Task: Change  the formatting of the data to Which is Less than 10, In conditional formating, put the option 'Light Red Fill with Drak Red Text. 'add another formatting option Format As Table, insert the option Blue Table style Light 9 , change the format of Column Width to Auto fit Row HeightIn the sheet   Innovate Sales review book
Action: Mouse moved to (63, 125)
Screenshot: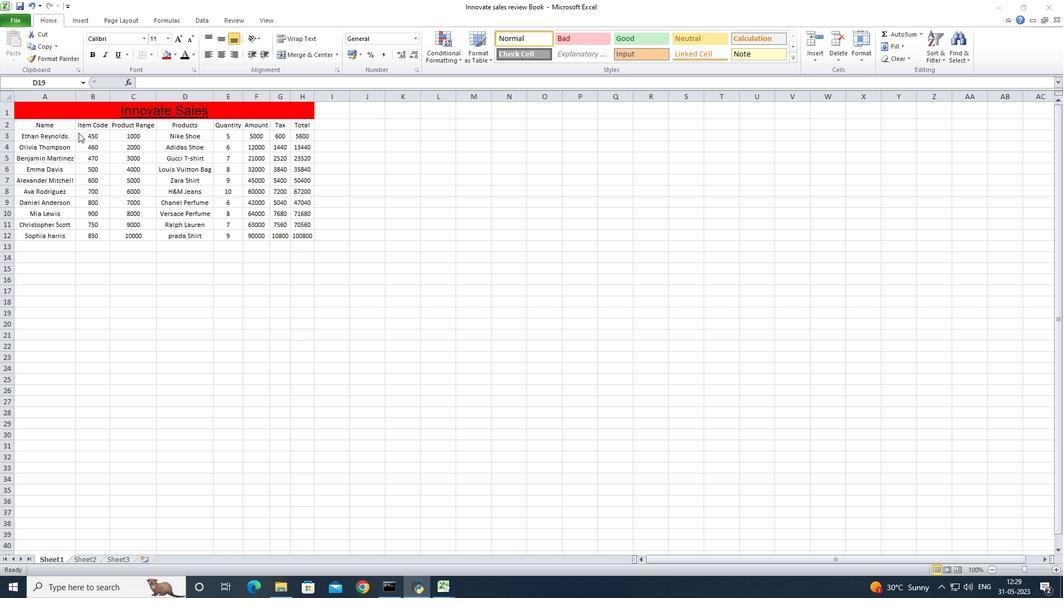 
Action: Mouse pressed left at (63, 125)
Screenshot: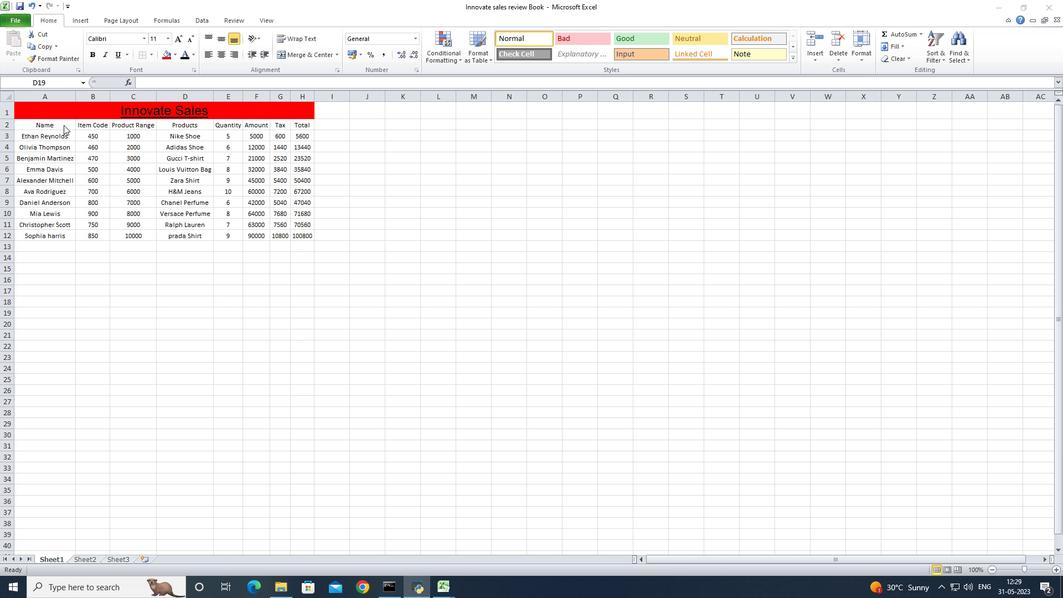 
Action: Mouse moved to (64, 125)
Screenshot: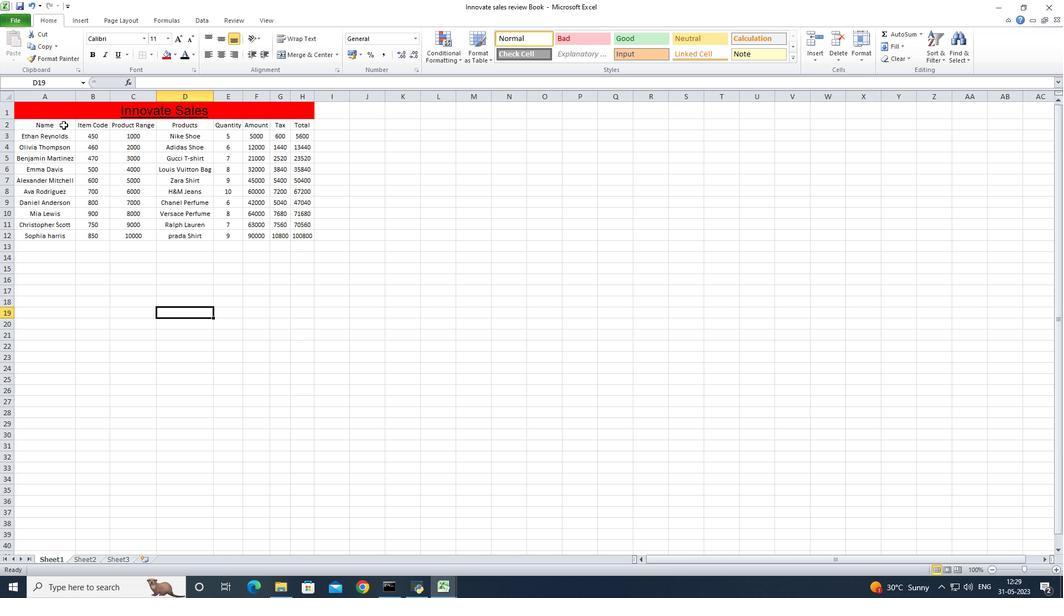 
Action: Mouse pressed left at (64, 125)
Screenshot: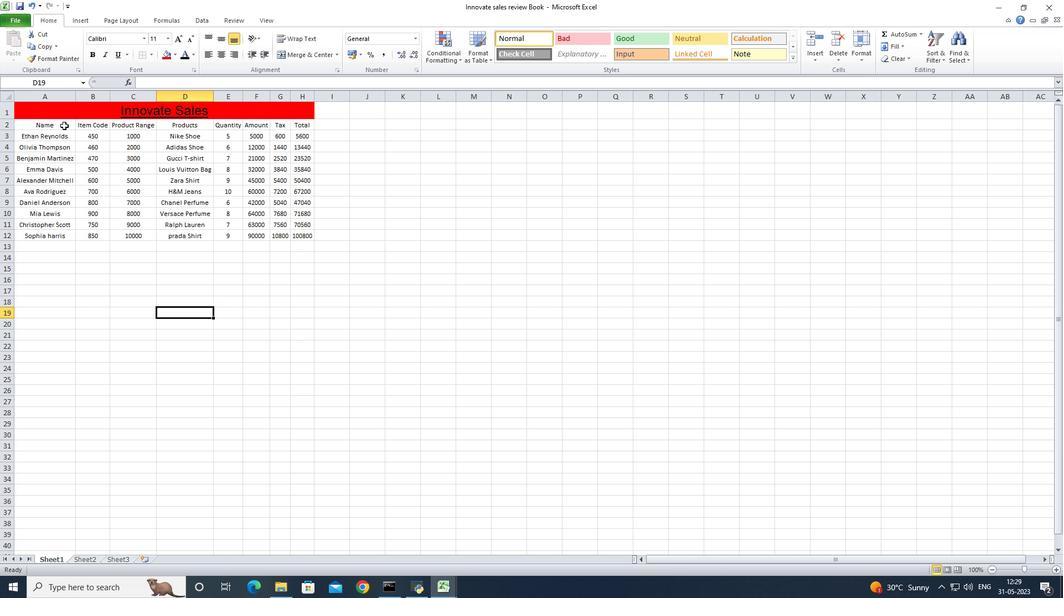 
Action: Mouse pressed left at (64, 125)
Screenshot: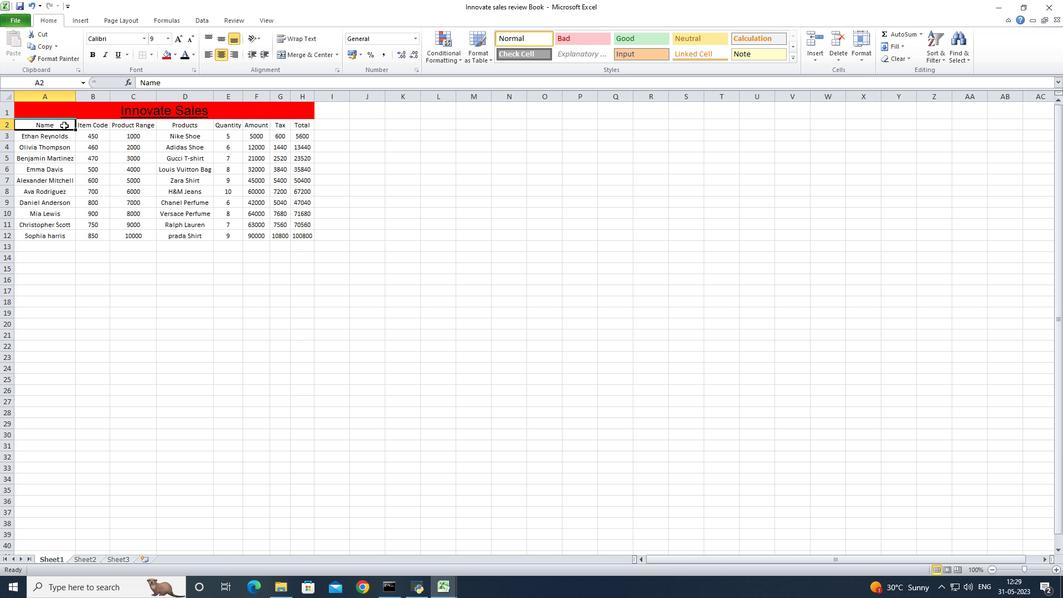 
Action: Mouse moved to (452, 55)
Screenshot: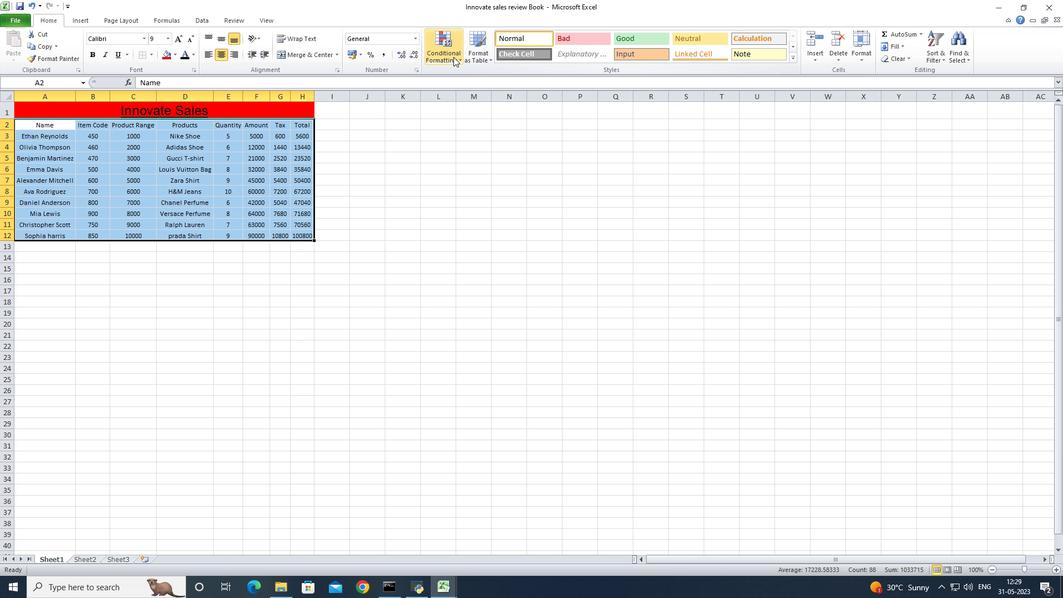 
Action: Mouse pressed left at (452, 55)
Screenshot: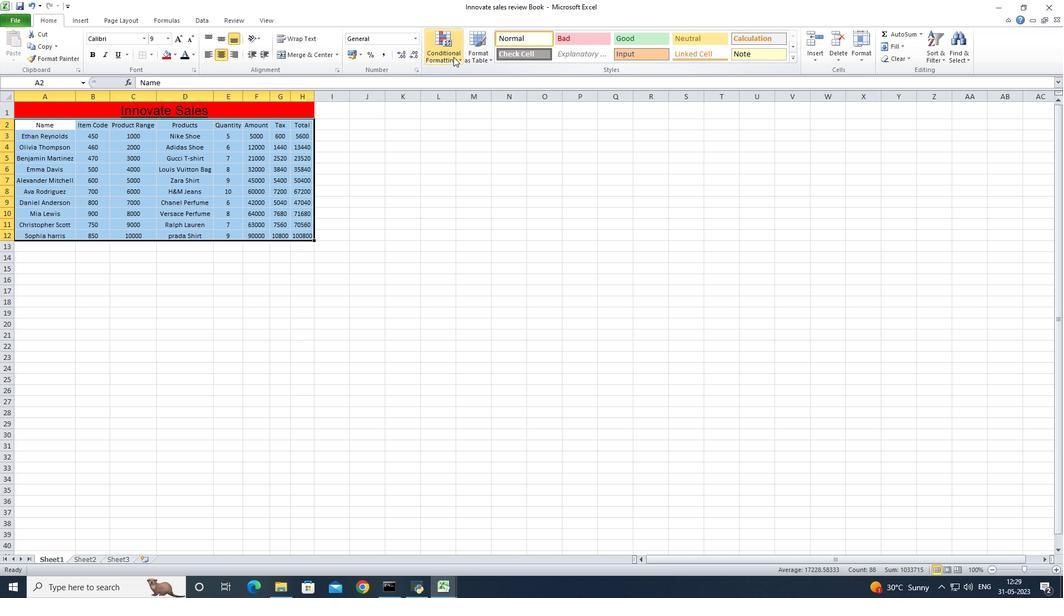 
Action: Mouse moved to (585, 110)
Screenshot: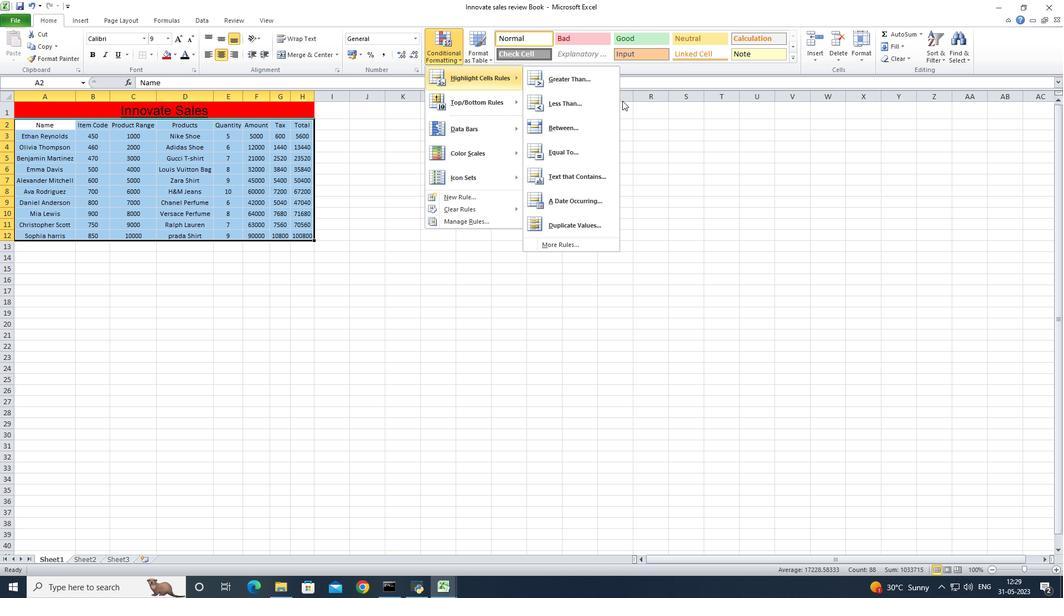 
Action: Mouse pressed left at (585, 110)
Screenshot: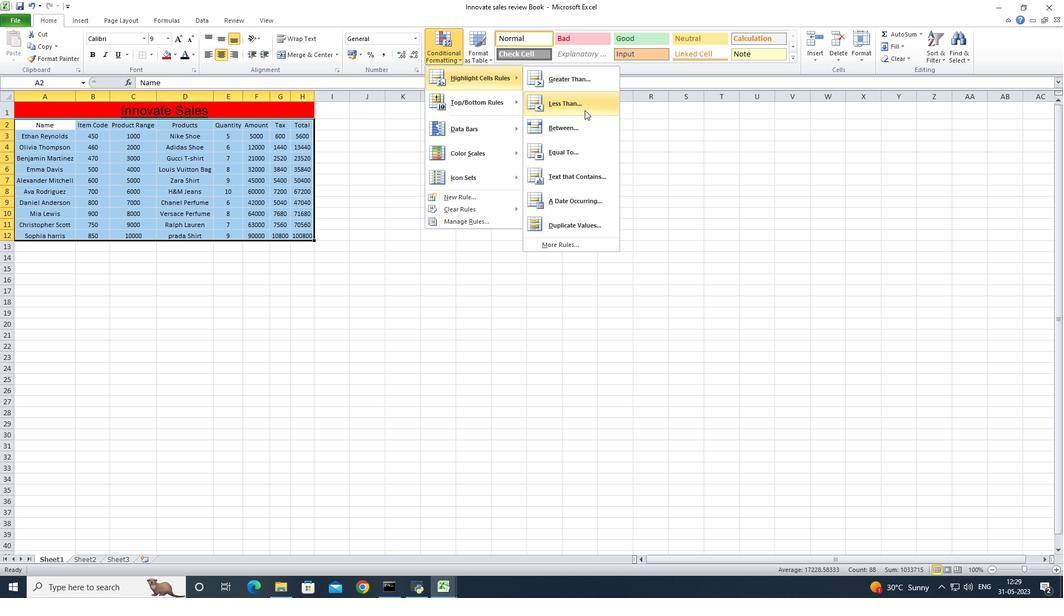 
Action: Mouse moved to (178, 286)
Screenshot: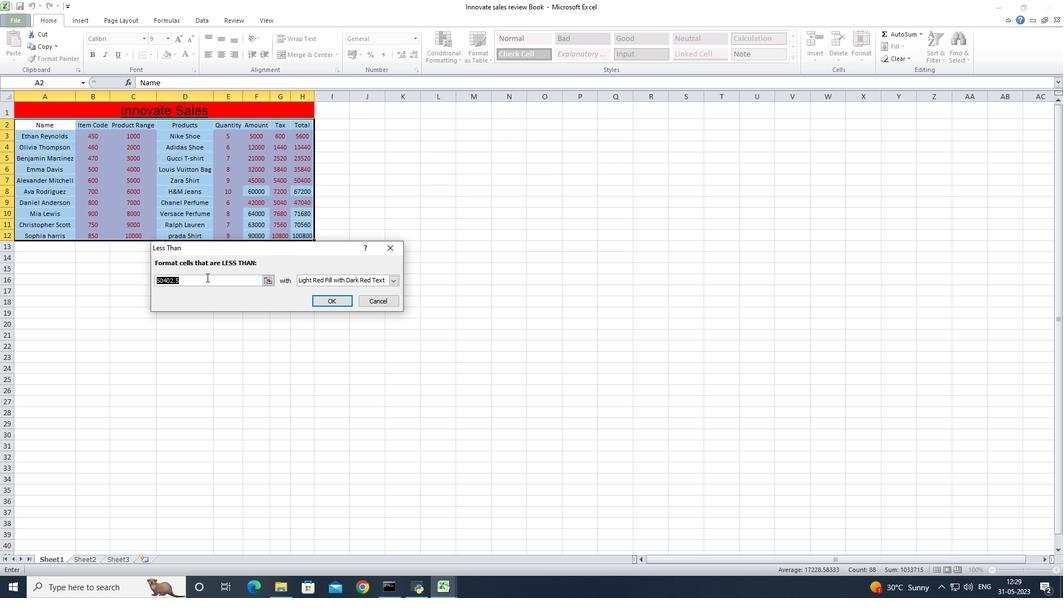 
Action: Key pressed 10
Screenshot: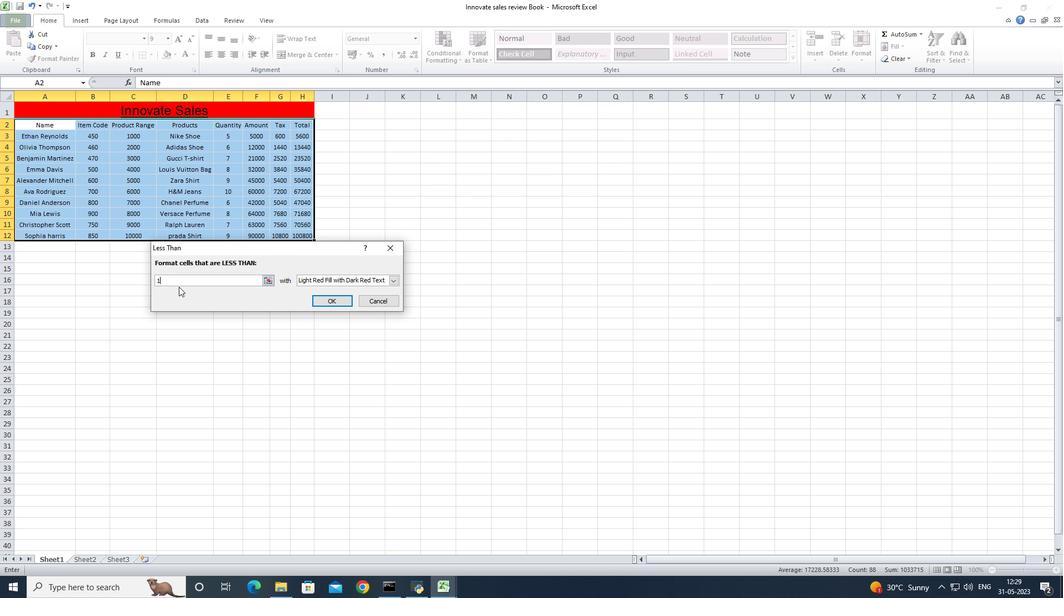 
Action: Mouse moved to (394, 282)
Screenshot: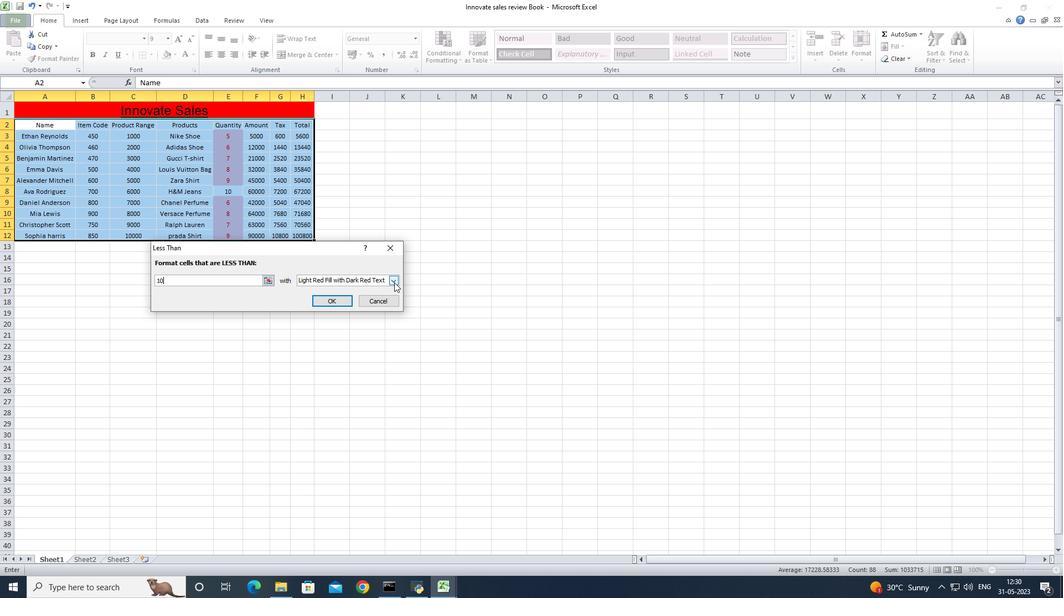 
Action: Mouse pressed left at (394, 282)
Screenshot: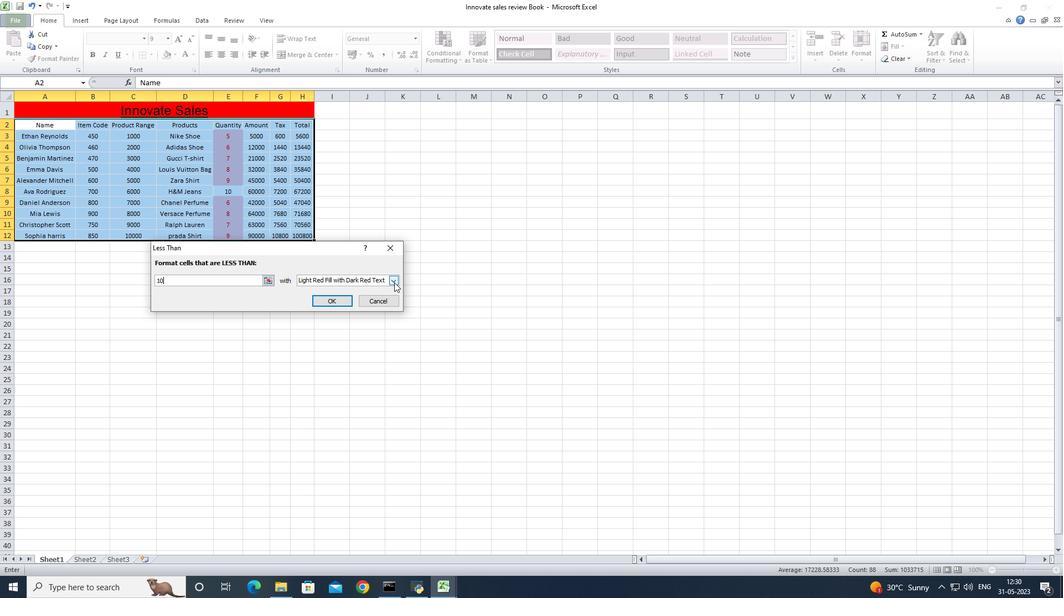 
Action: Mouse moved to (343, 287)
Screenshot: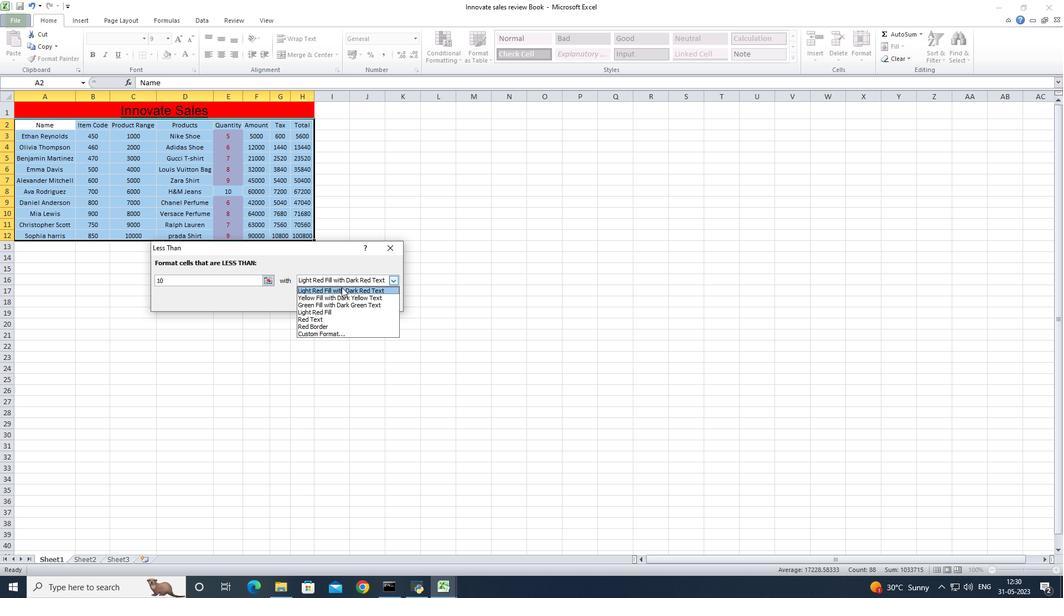 
Action: Mouse pressed left at (343, 287)
Screenshot: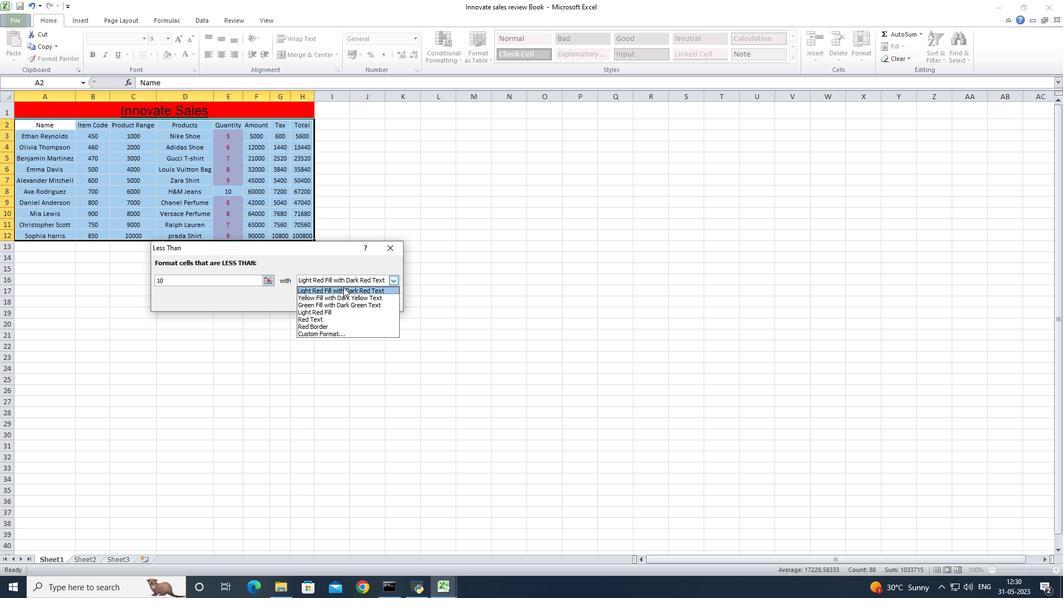 
Action: Mouse moved to (337, 300)
Screenshot: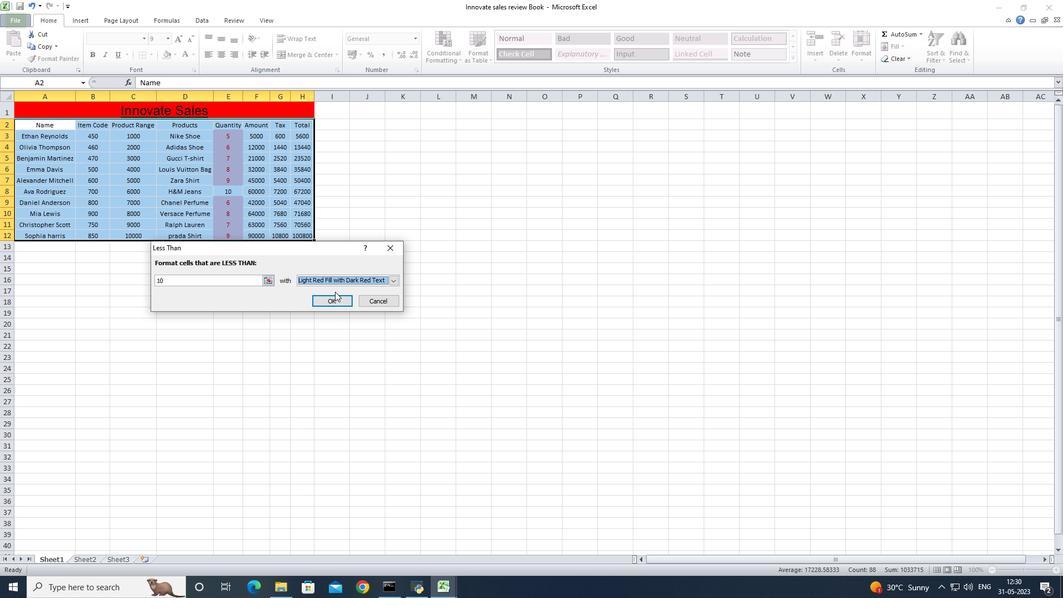 
Action: Mouse pressed left at (337, 300)
Screenshot: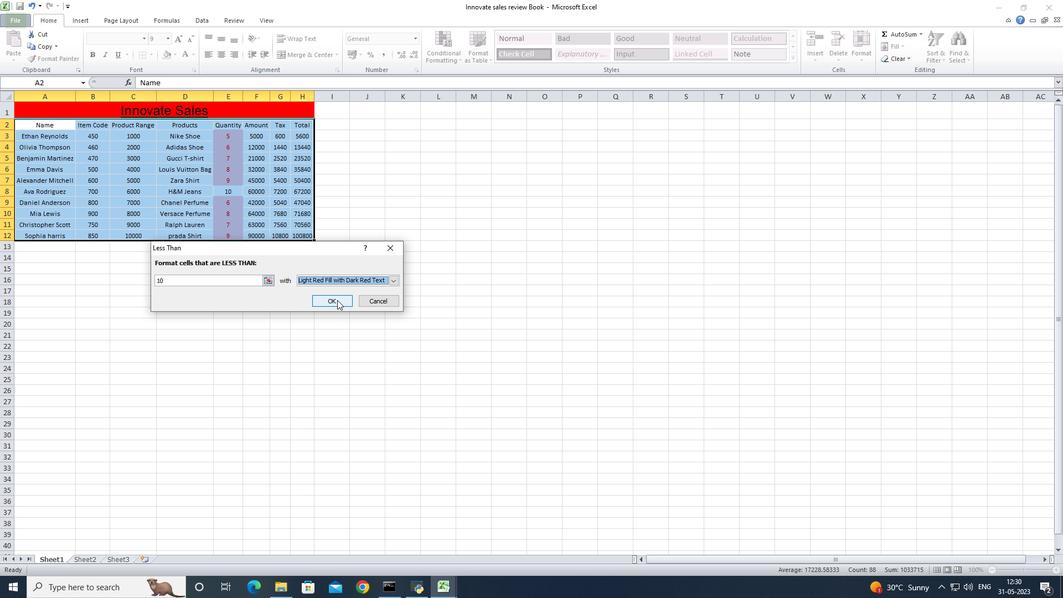 
Action: Mouse moved to (48, 126)
Screenshot: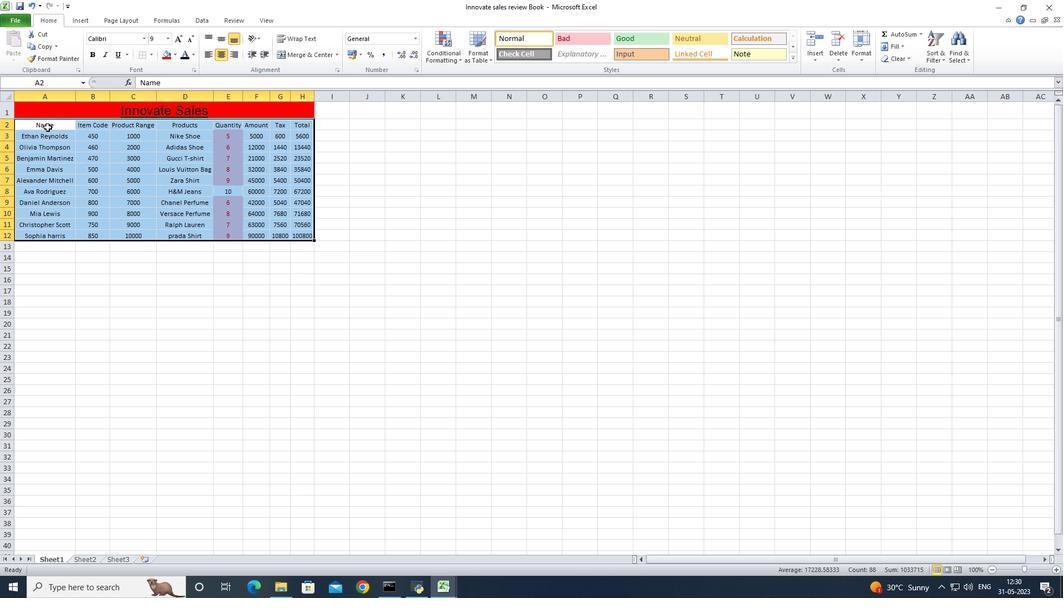 
Action: Mouse pressed left at (48, 126)
Screenshot: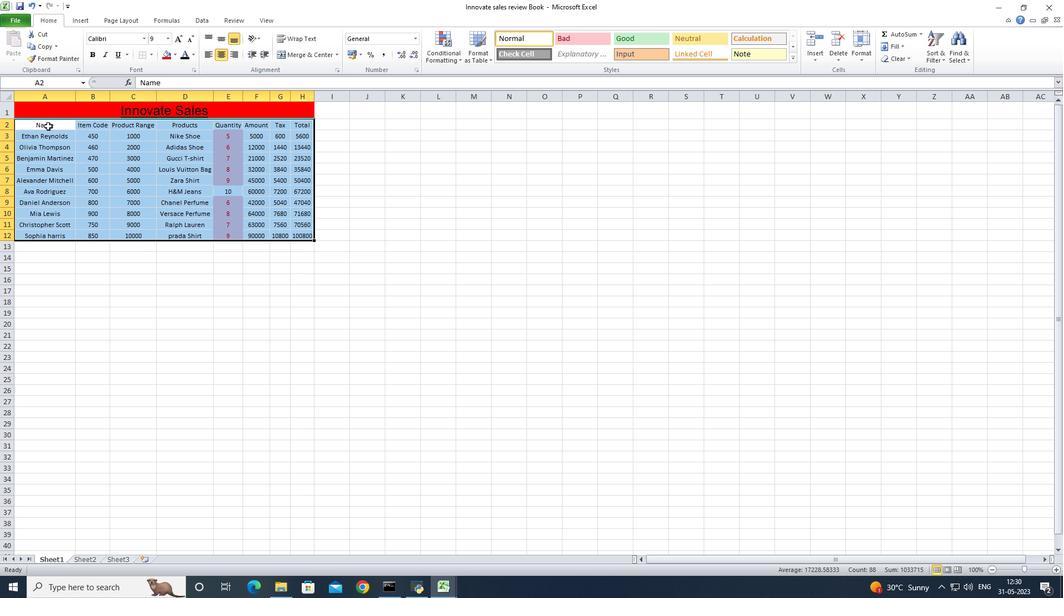 
Action: Mouse moved to (44, 124)
Screenshot: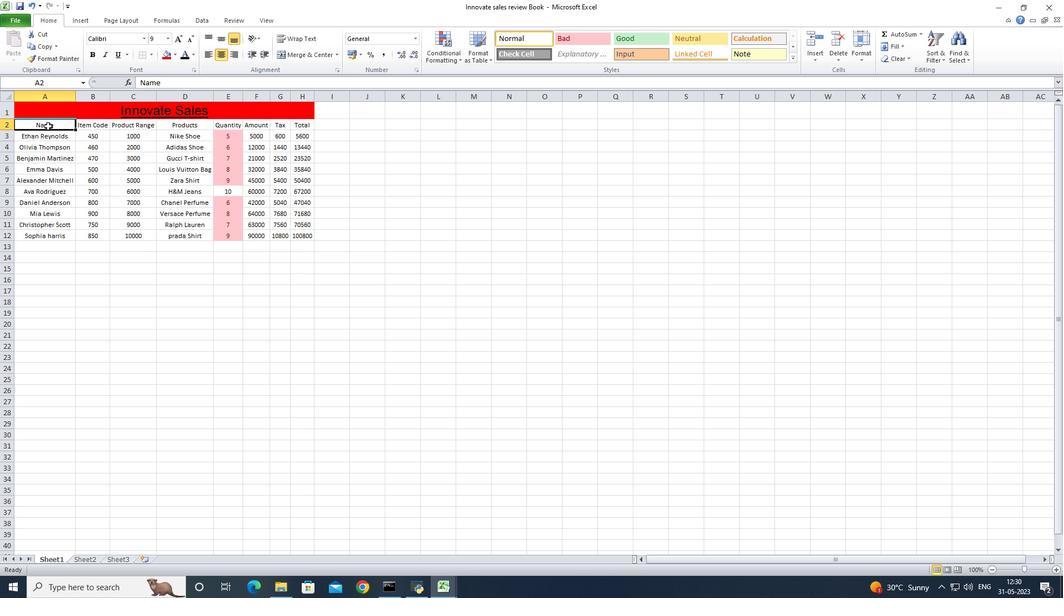 
Action: Mouse pressed left at (44, 124)
Screenshot: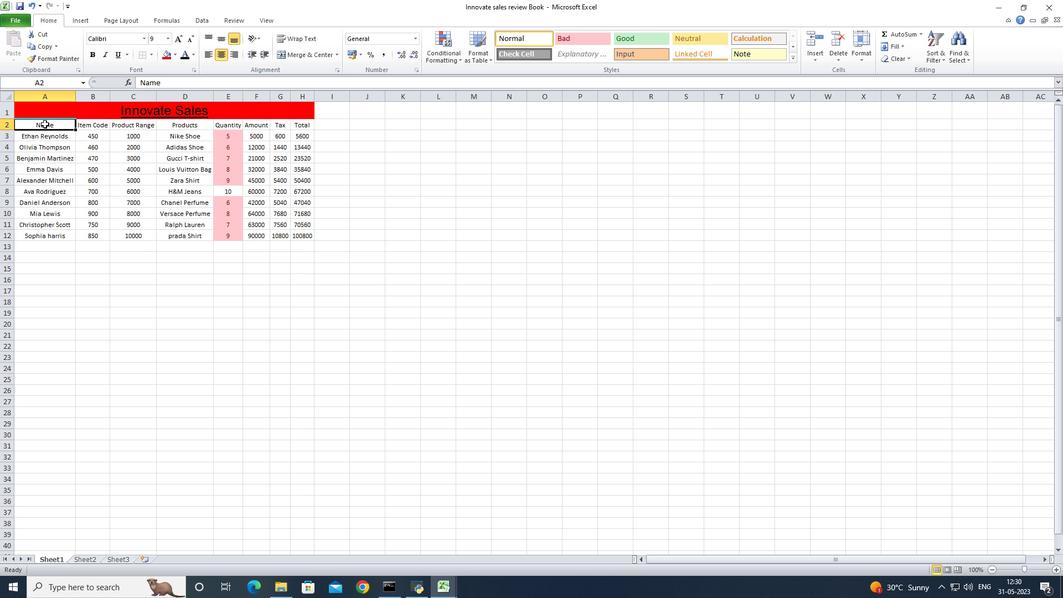 
Action: Mouse moved to (475, 54)
Screenshot: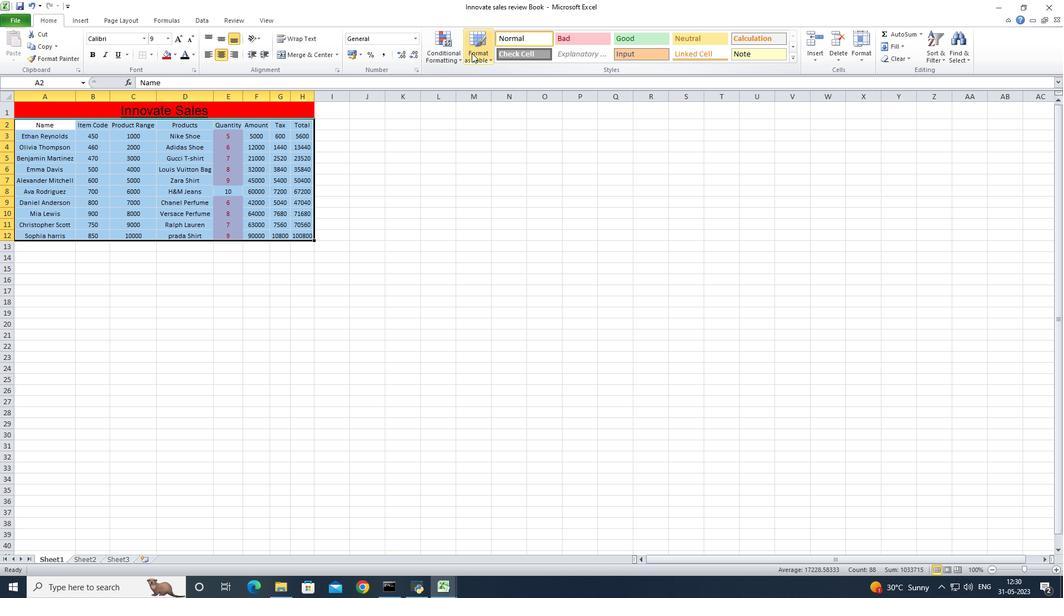 
Action: Mouse pressed left at (475, 54)
Screenshot: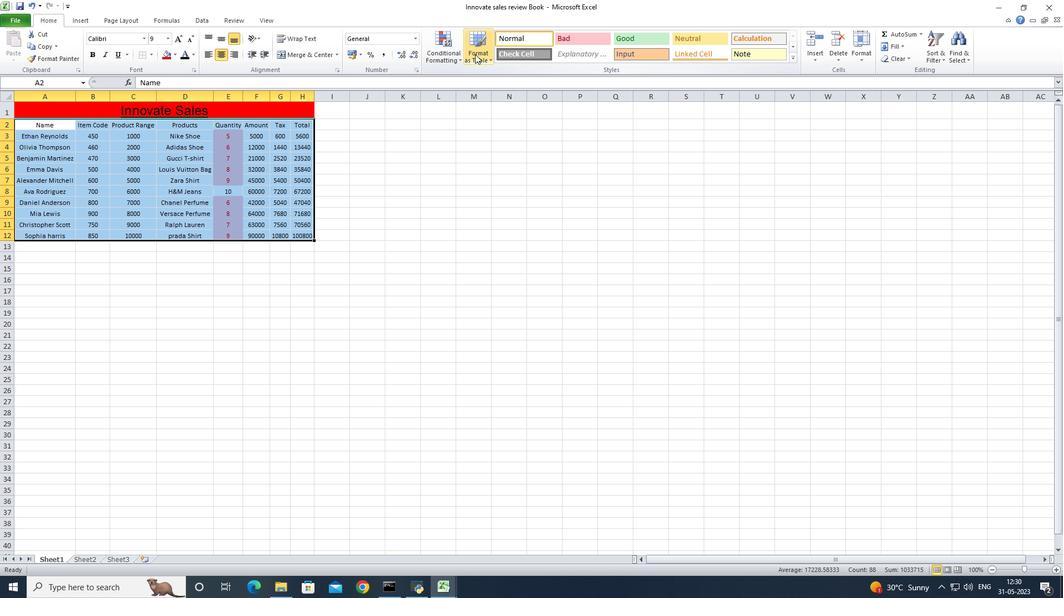 
Action: Mouse moved to (668, 88)
Screenshot: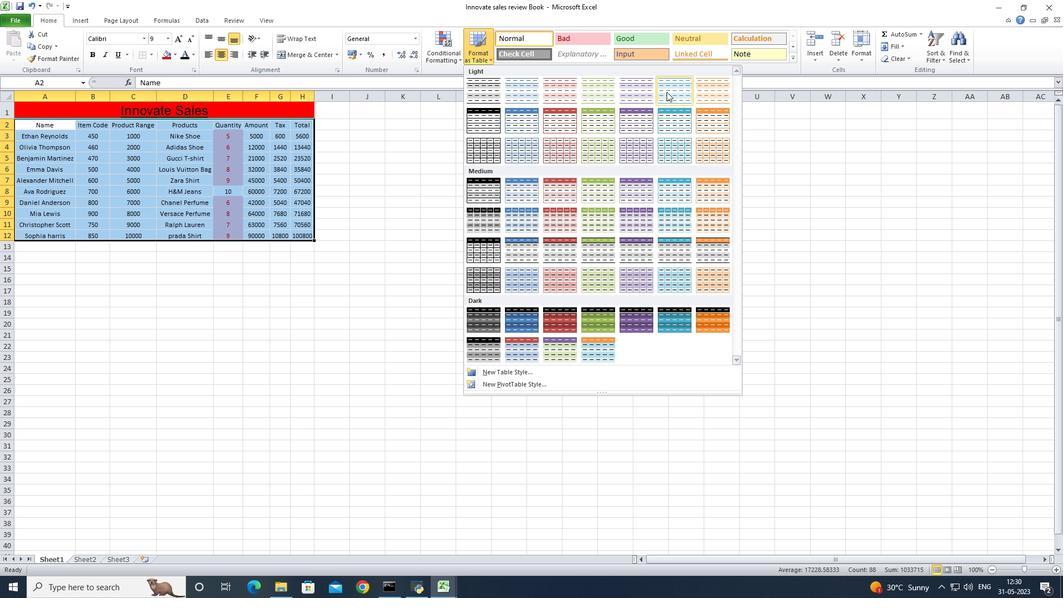 
Action: Mouse pressed left at (668, 88)
Screenshot: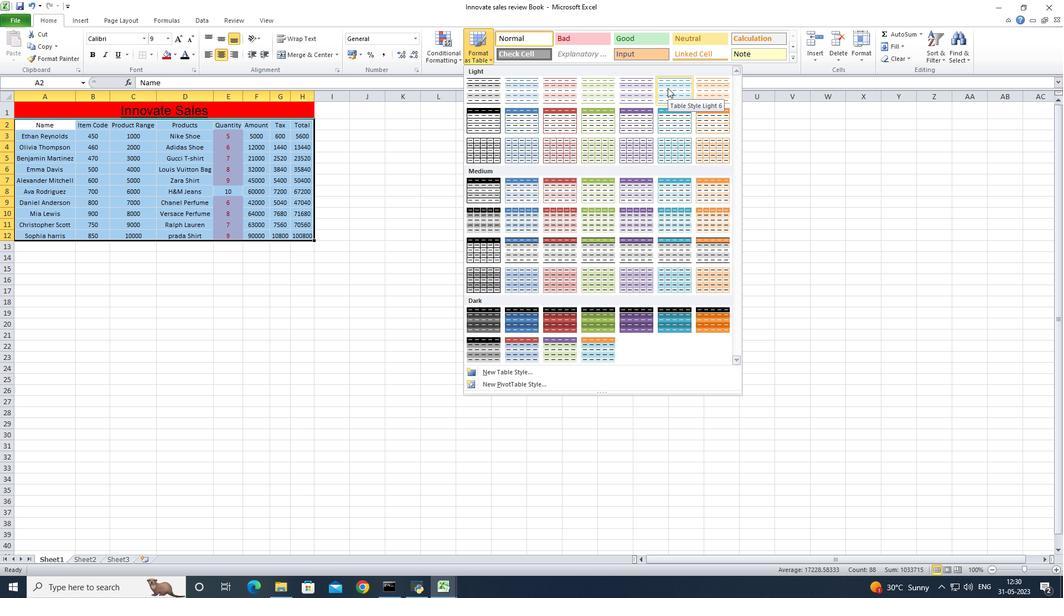 
Action: Mouse moved to (258, 297)
Screenshot: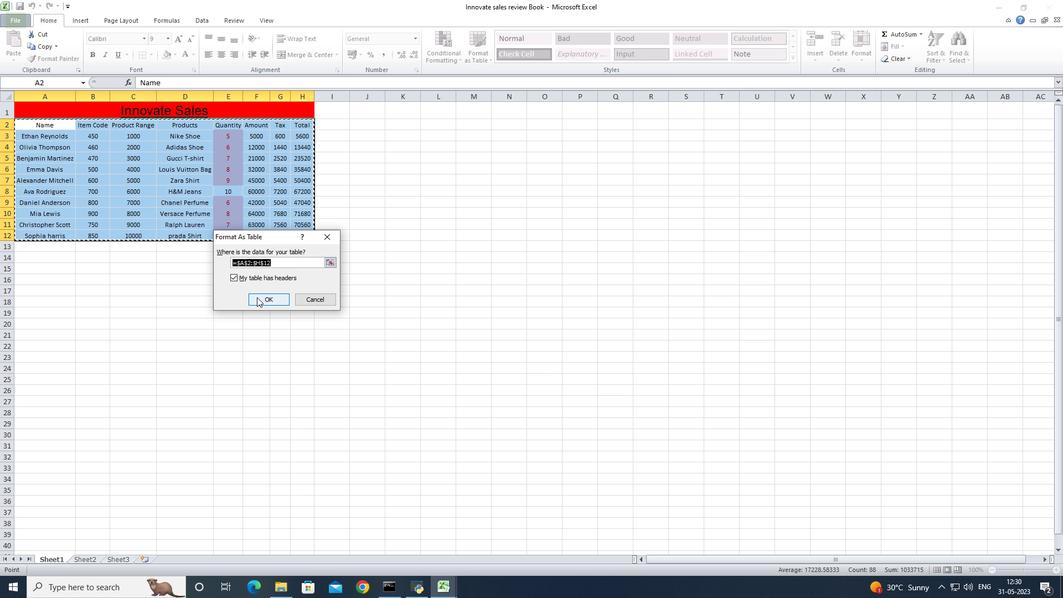 
Action: Mouse pressed left at (258, 297)
Screenshot: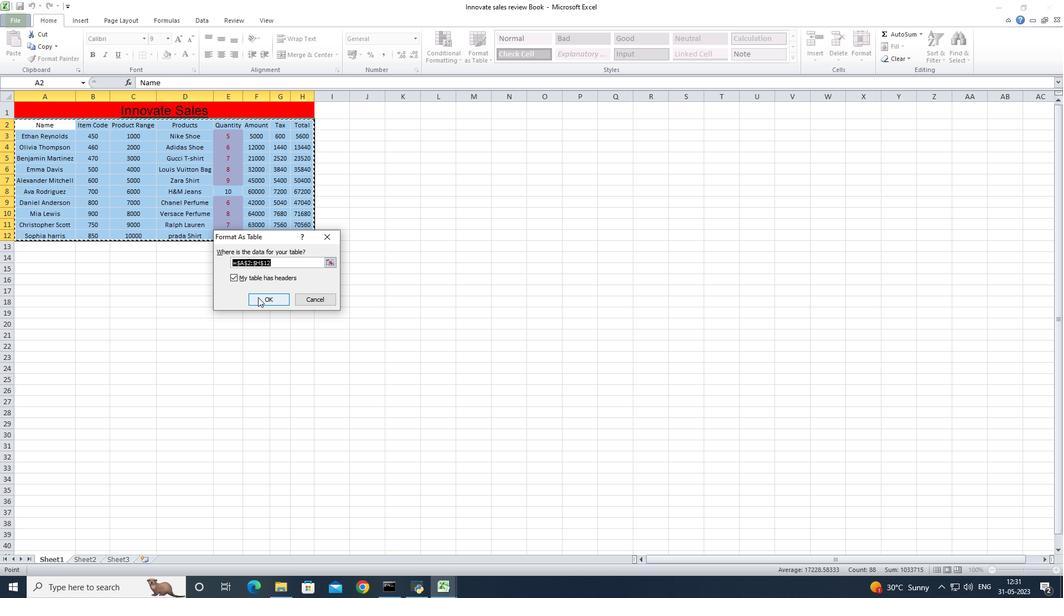 
Action: Mouse moved to (61, 135)
Screenshot: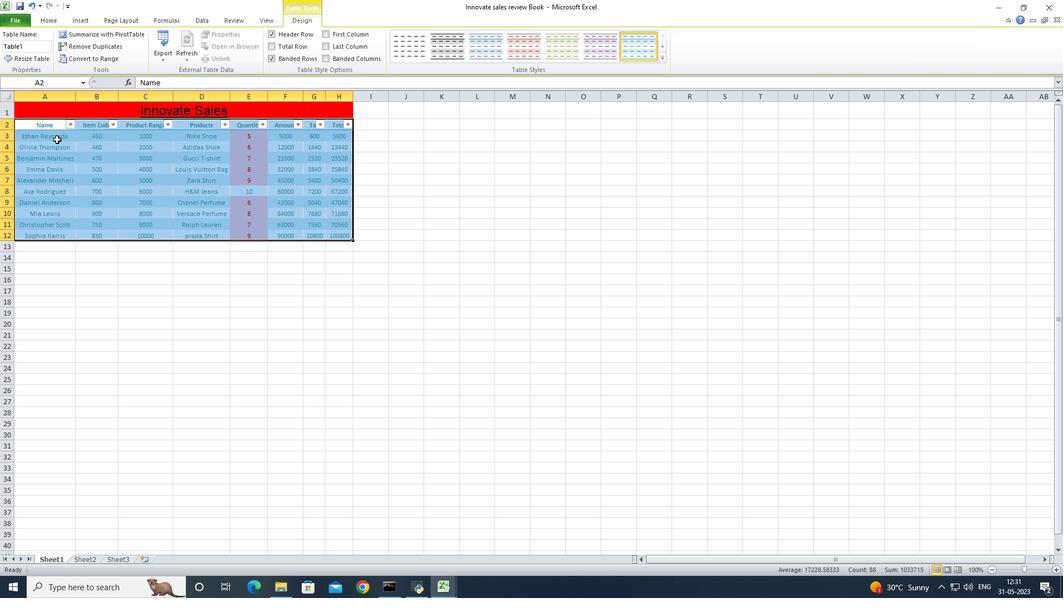
Action: Mouse pressed left at (61, 135)
Screenshot: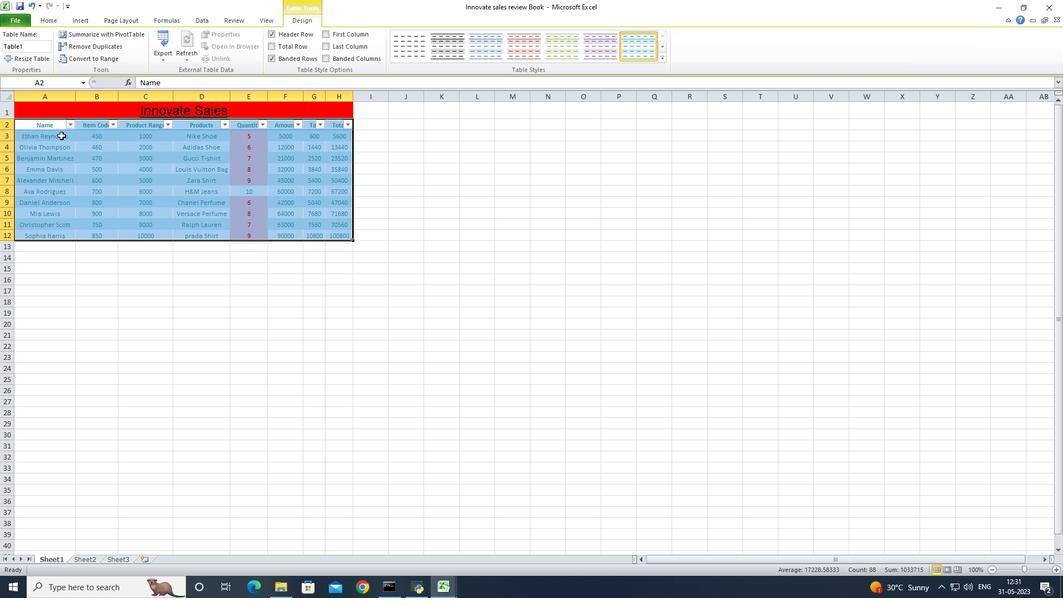 
Action: Mouse moved to (42, 126)
Screenshot: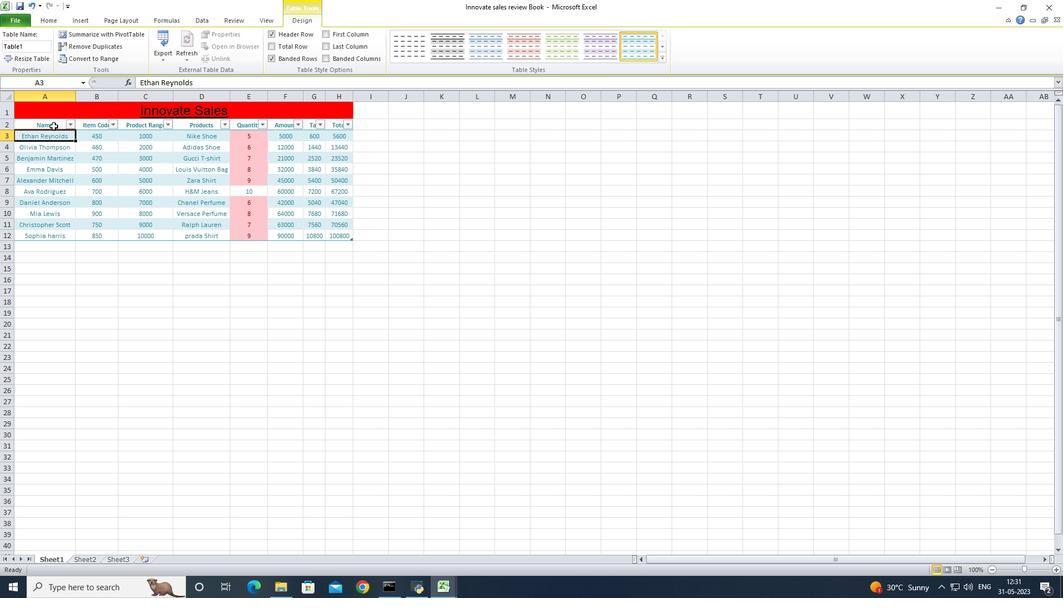 
Action: Mouse pressed left at (42, 126)
Screenshot: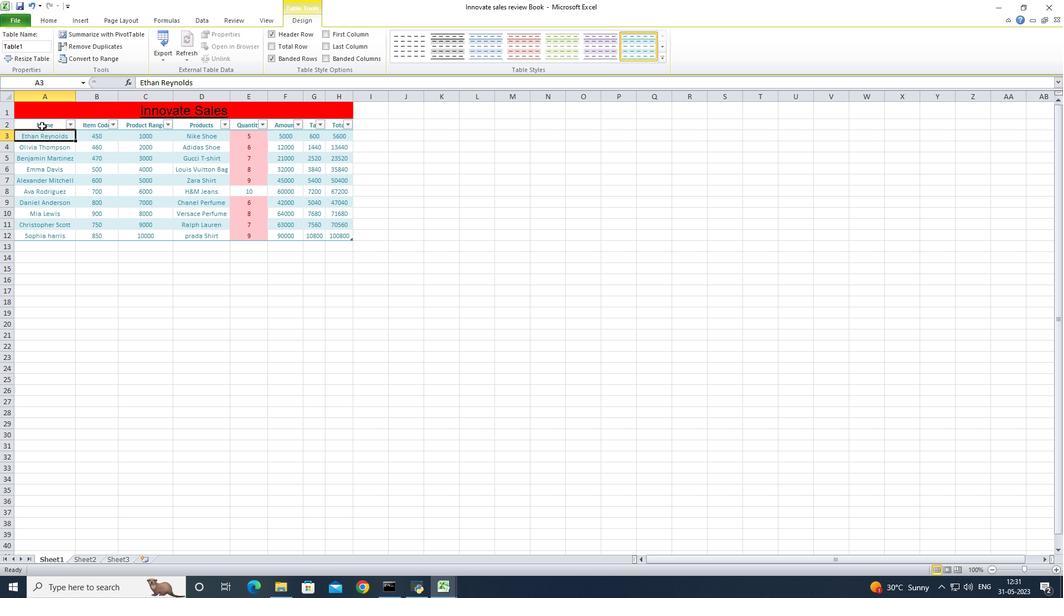 
Action: Mouse moved to (50, 21)
Screenshot: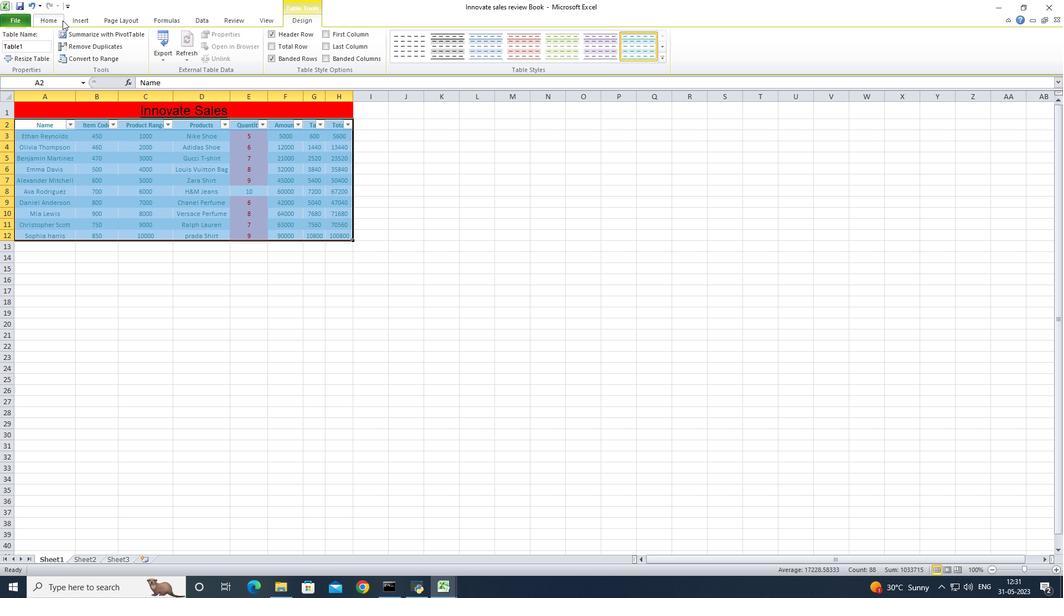 
Action: Mouse pressed left at (50, 21)
Screenshot: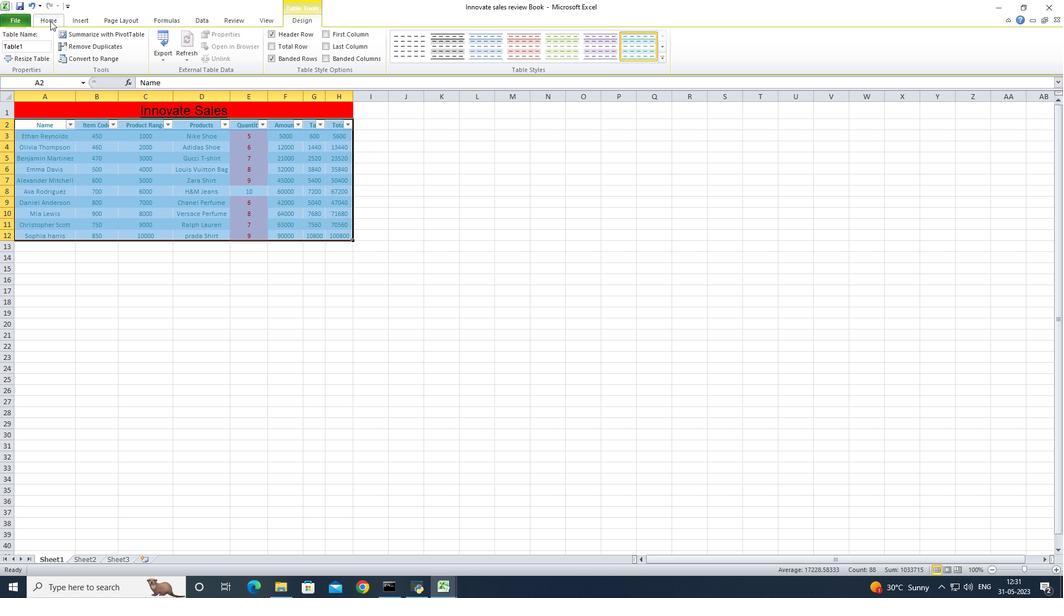 
Action: Mouse moved to (873, 60)
Screenshot: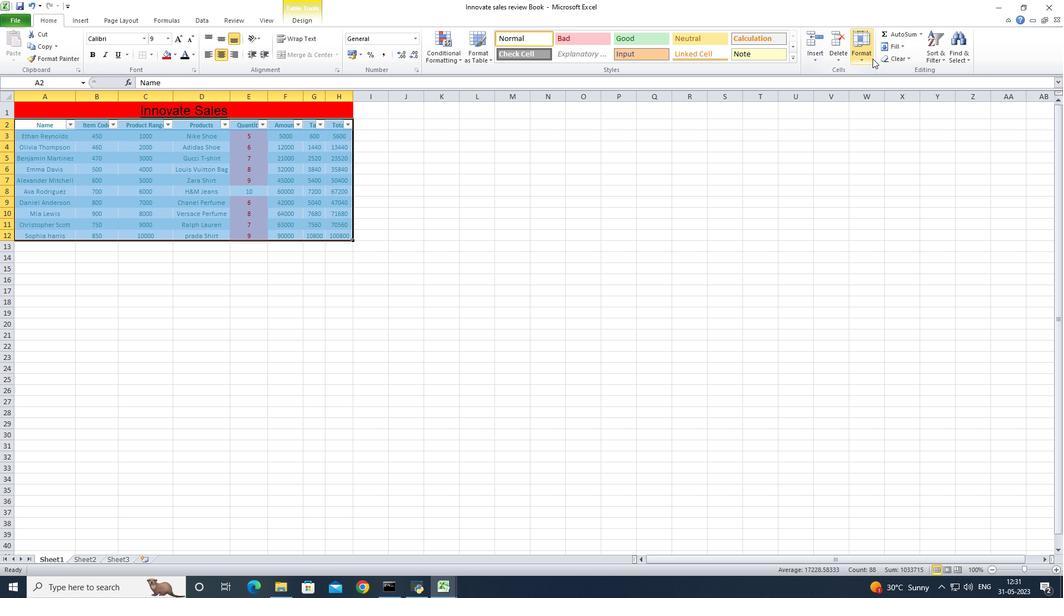 
Action: Mouse pressed left at (873, 60)
Screenshot: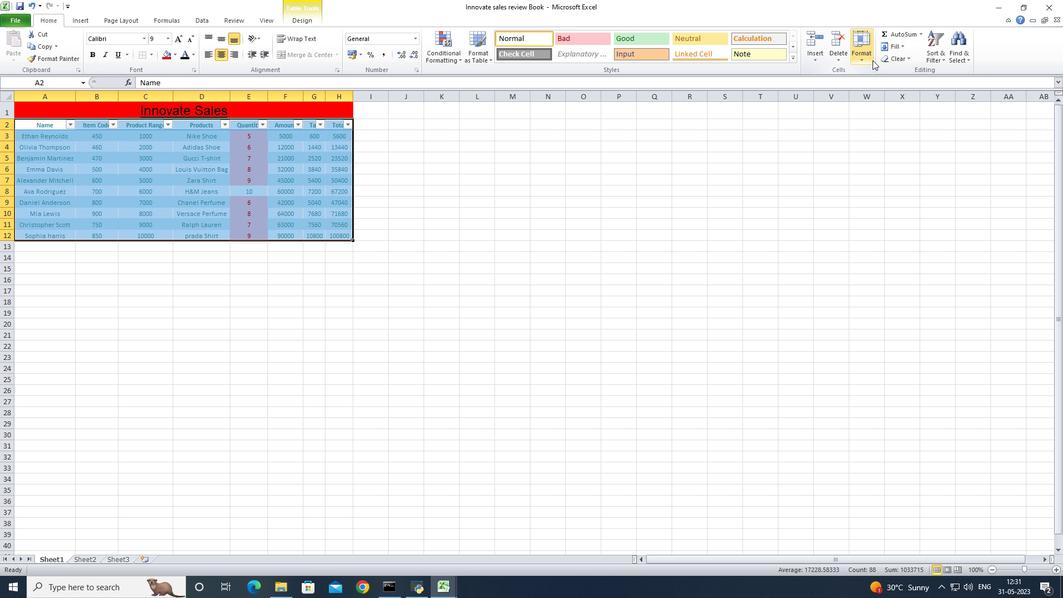 
Action: Mouse moved to (883, 120)
Screenshot: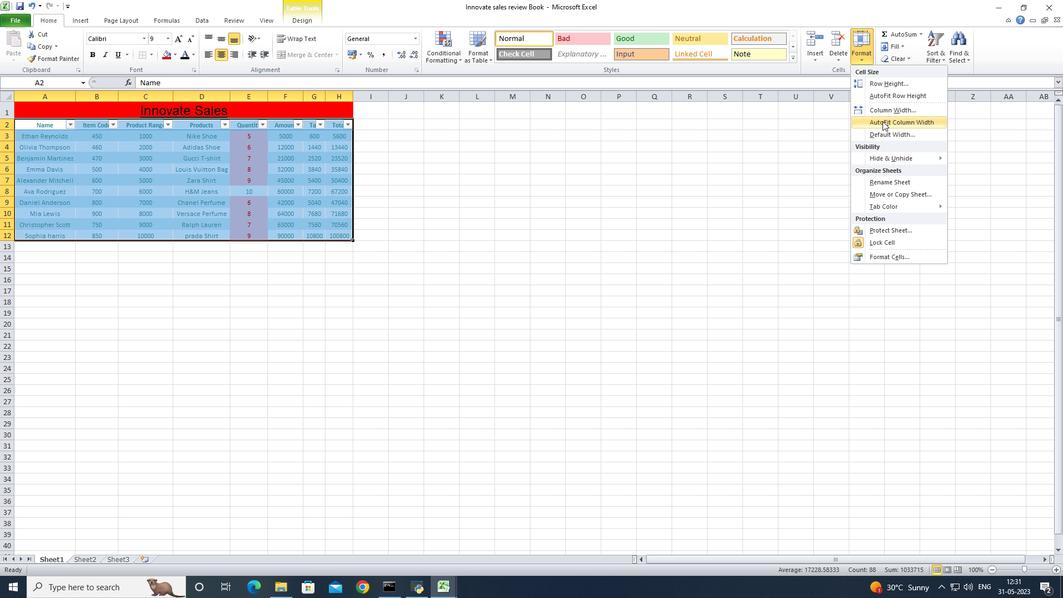 
Action: Mouse pressed left at (883, 120)
Screenshot: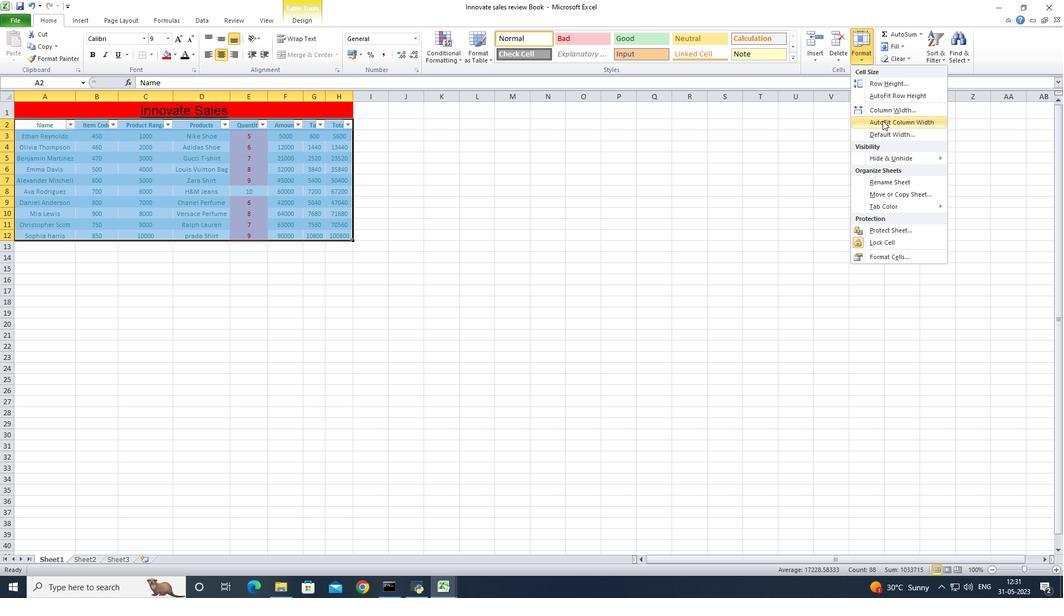 
Action: Mouse moved to (857, 39)
Screenshot: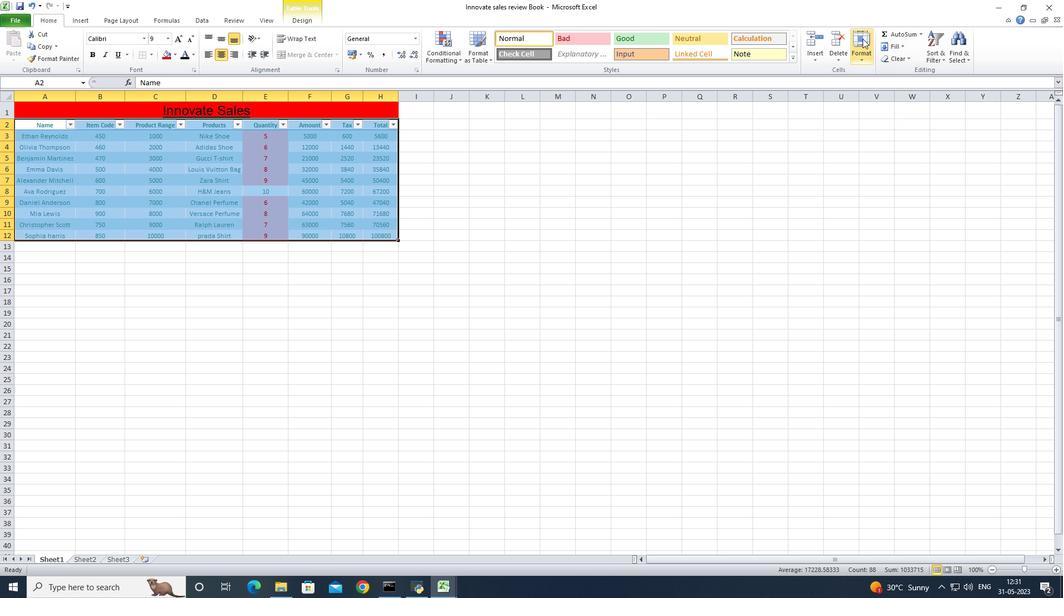 
Action: Mouse pressed left at (857, 39)
Screenshot: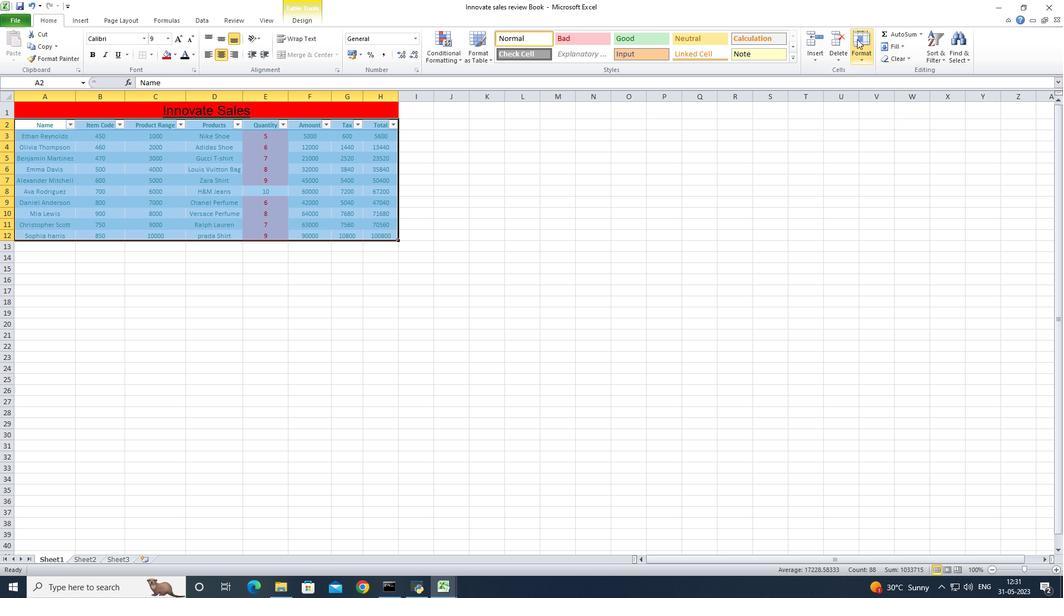 
Action: Mouse moved to (881, 98)
Screenshot: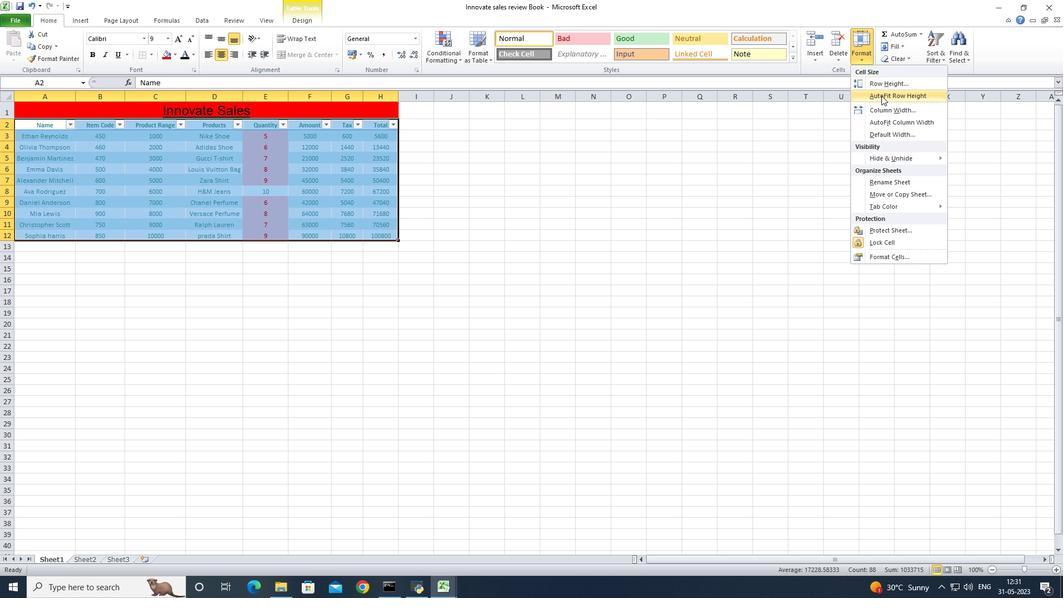 
Action: Mouse pressed left at (881, 98)
Screenshot: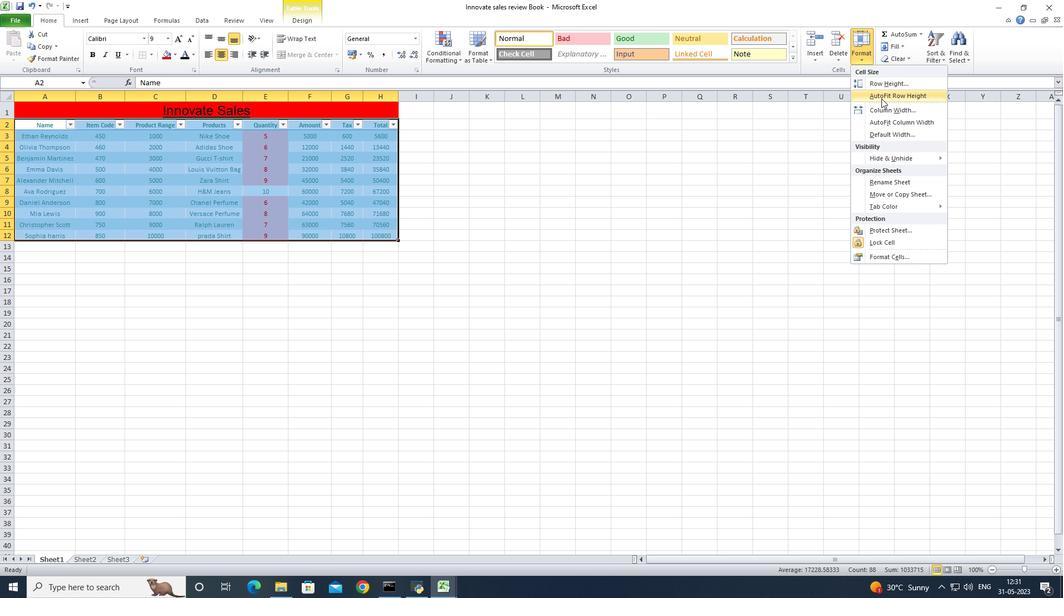
Action: Mouse moved to (701, 203)
Screenshot: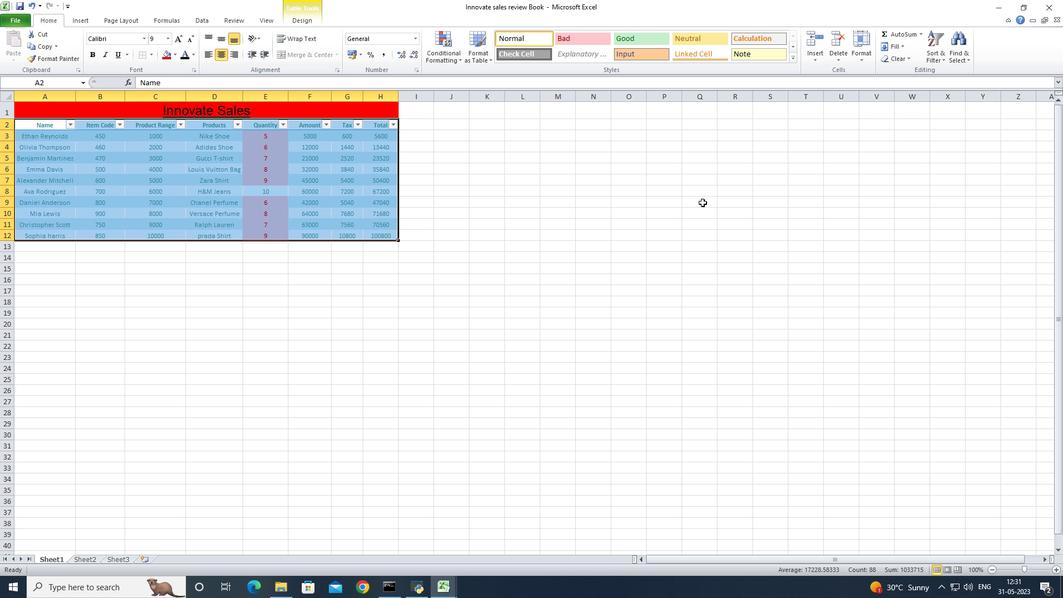 
Action: Mouse pressed left at (701, 203)
Screenshot: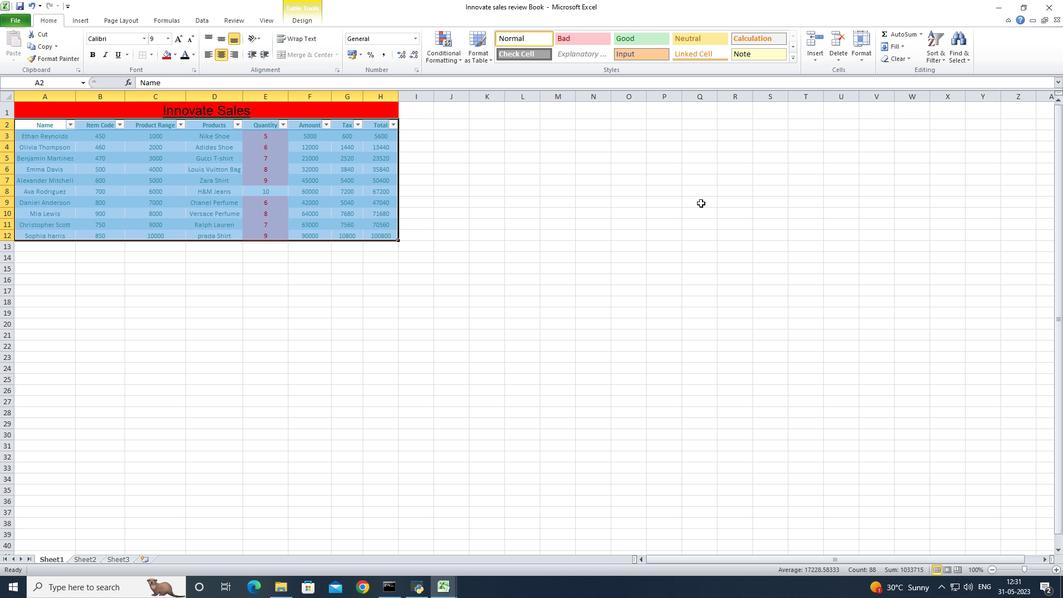 
Action: Mouse moved to (78, 99)
Screenshot: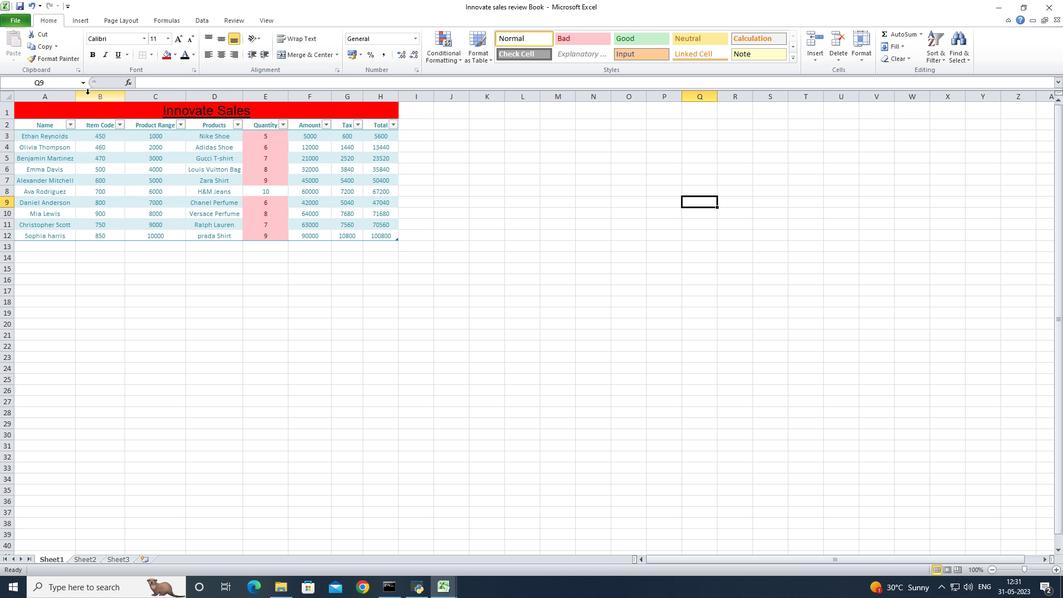 
Action: Mouse pressed left at (78, 99)
Screenshot: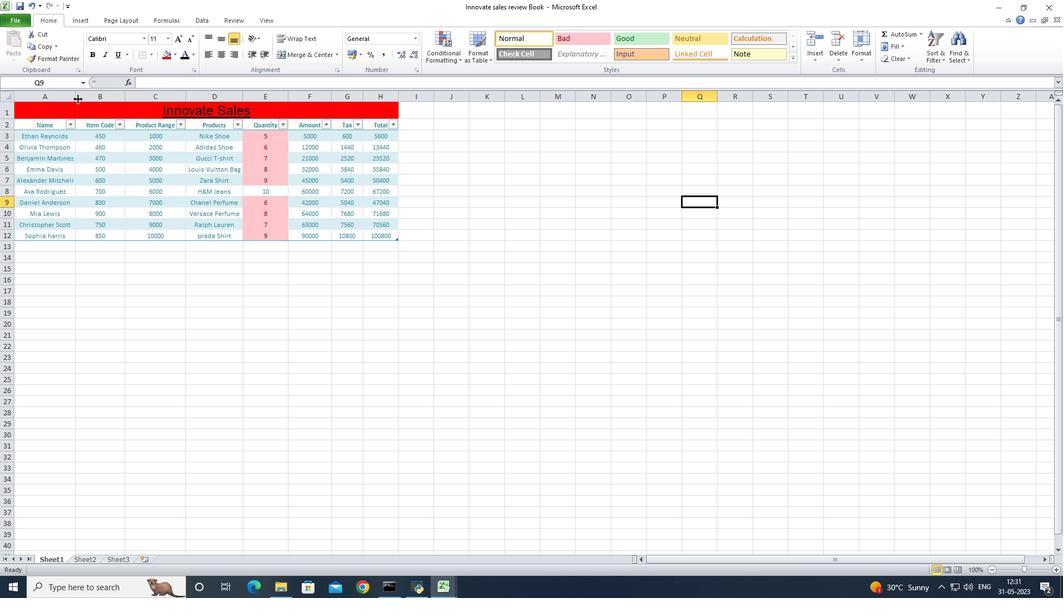 
Action: Mouse pressed left at (78, 99)
Screenshot: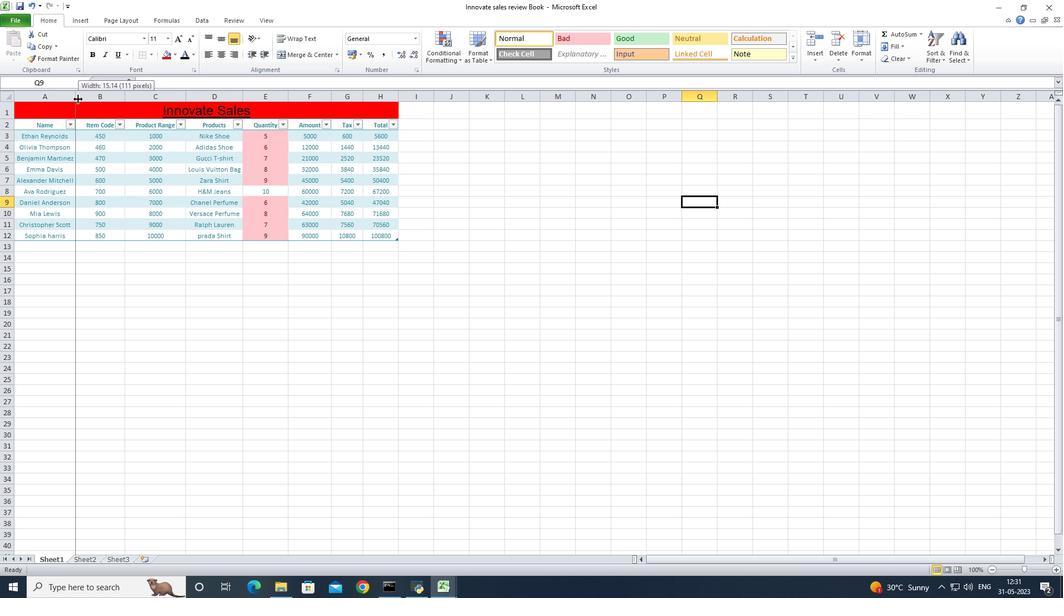 
Action: Mouse moved to (74, 96)
Screenshot: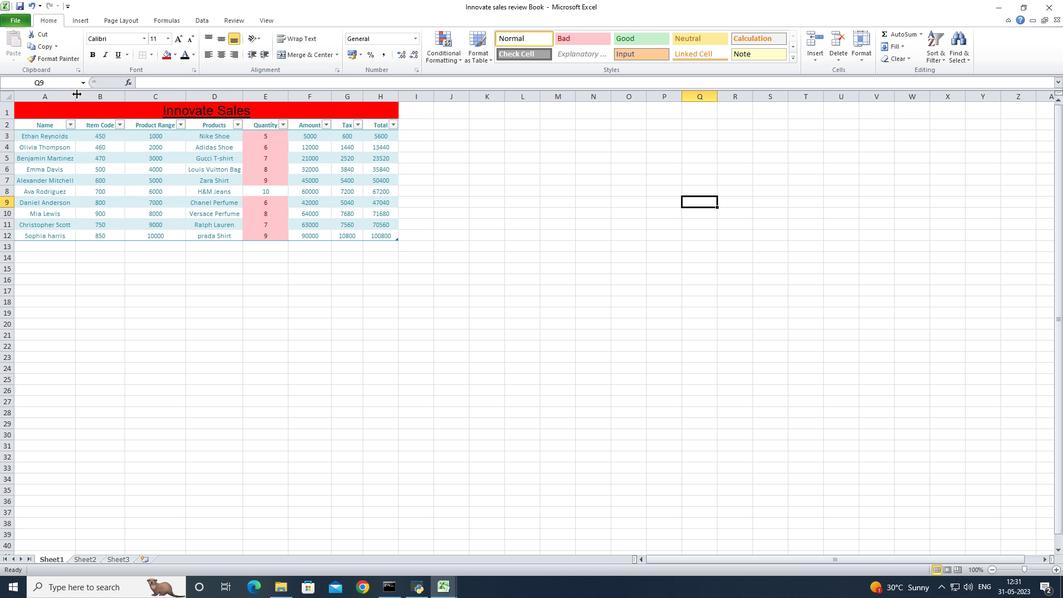 
Action: Mouse pressed left at (74, 96)
Screenshot: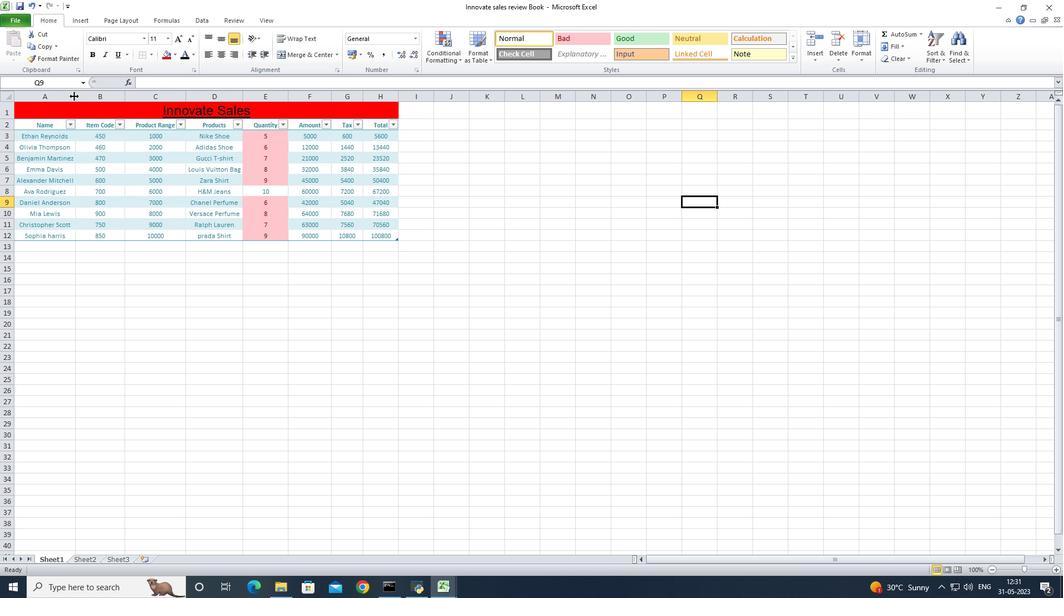 
Action: Mouse pressed left at (74, 96)
Screenshot: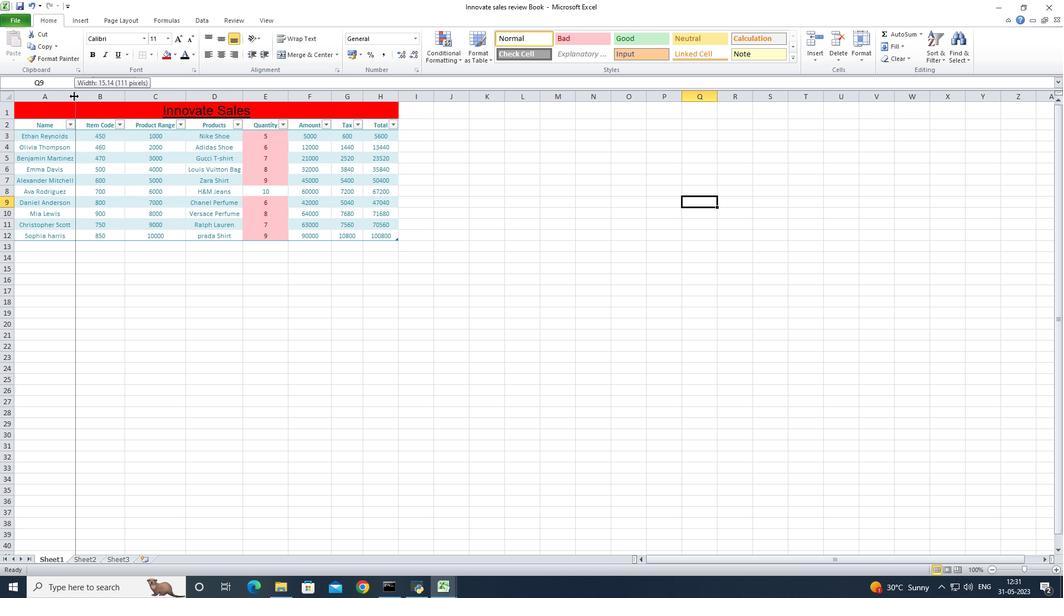 
Action: Mouse moved to (123, 98)
Screenshot: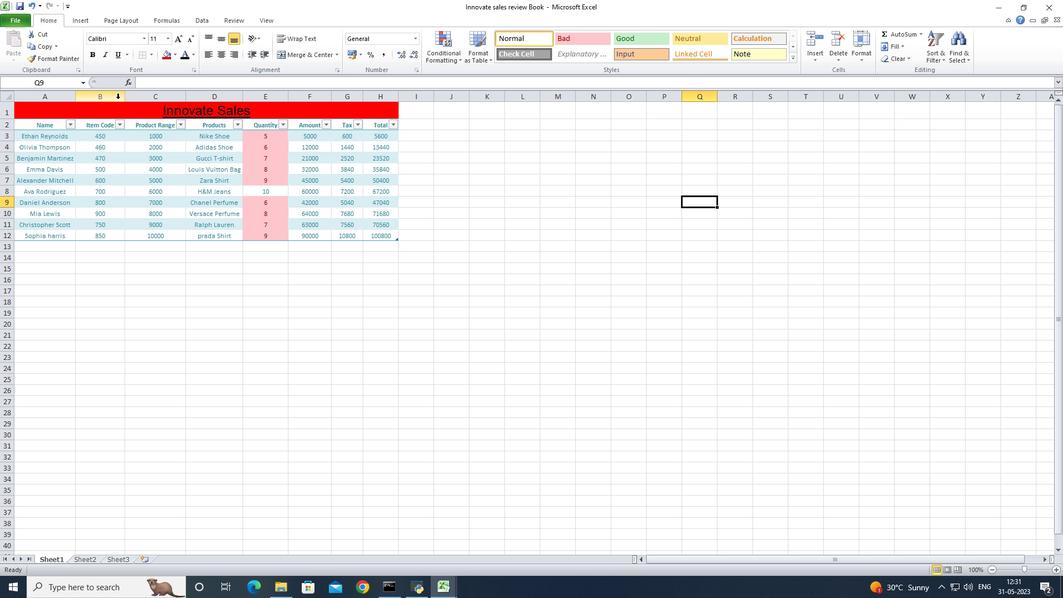 
Action: Mouse pressed left at (123, 98)
Screenshot: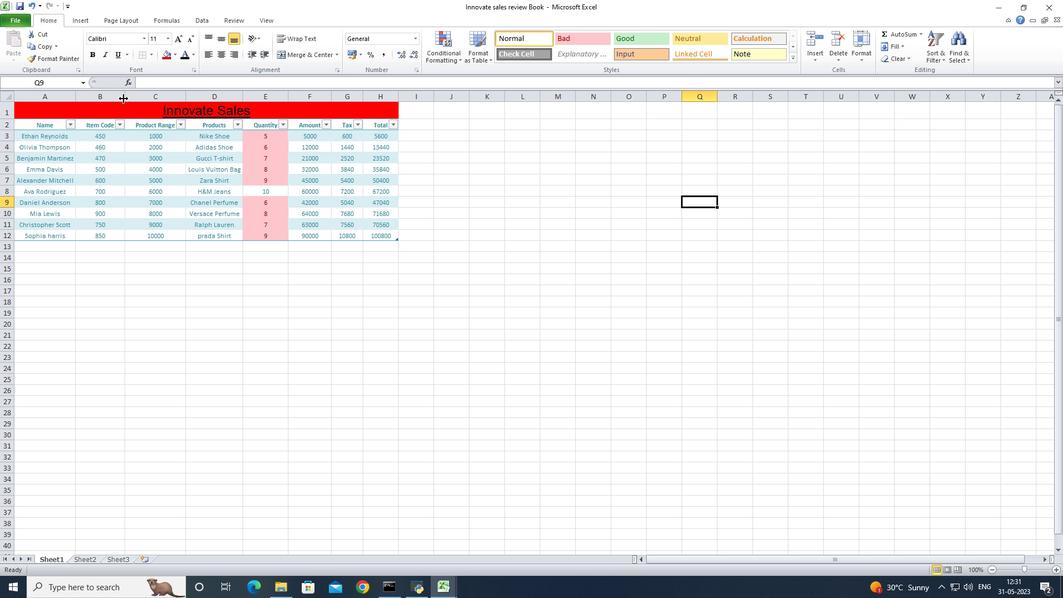 
Action: Mouse pressed left at (123, 98)
Screenshot: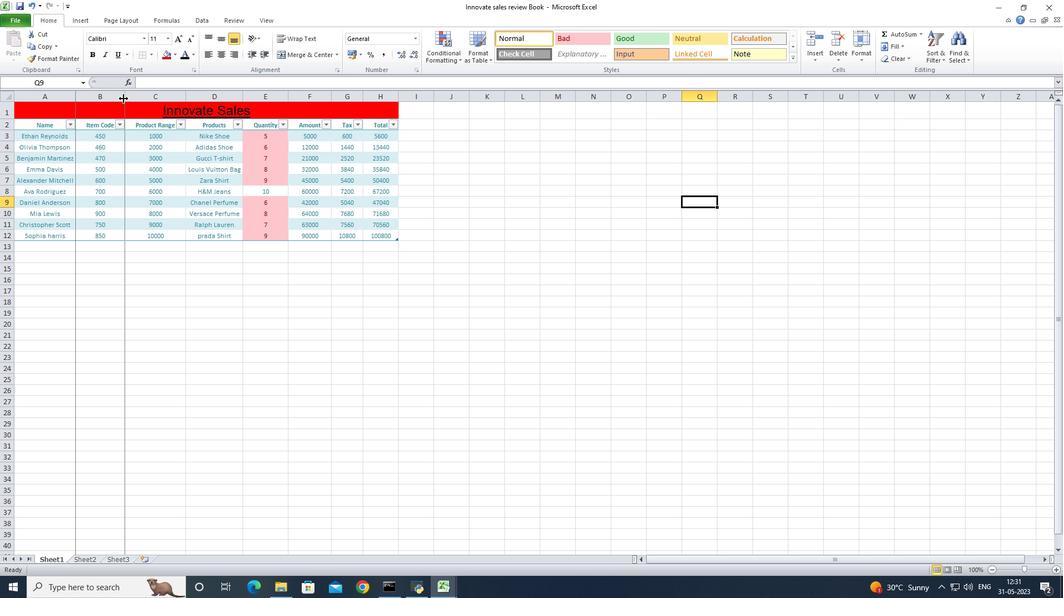 
Action: Mouse moved to (185, 98)
Screenshot: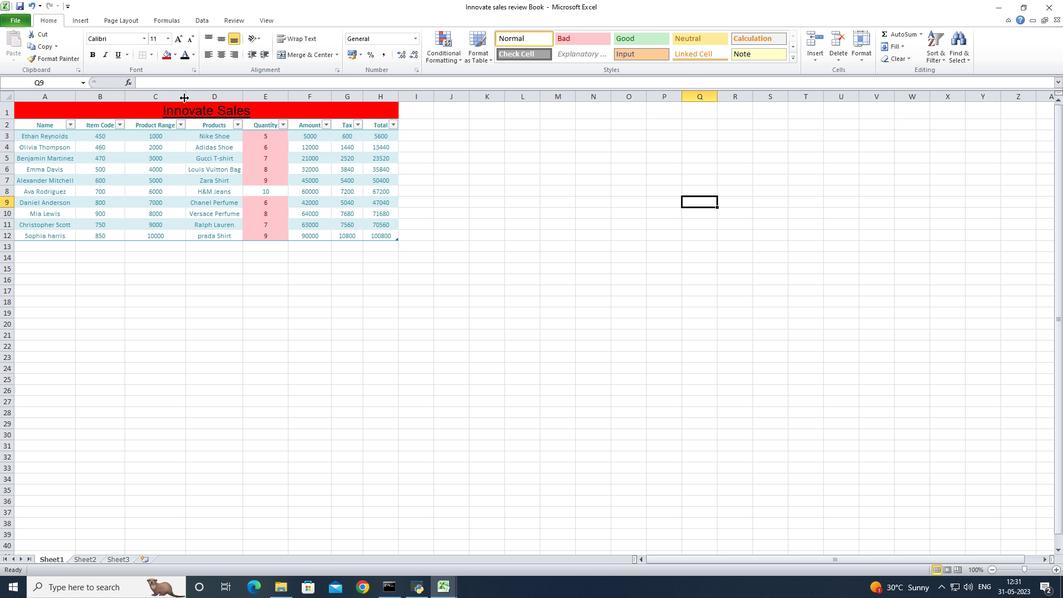 
Action: Mouse pressed left at (185, 98)
Screenshot: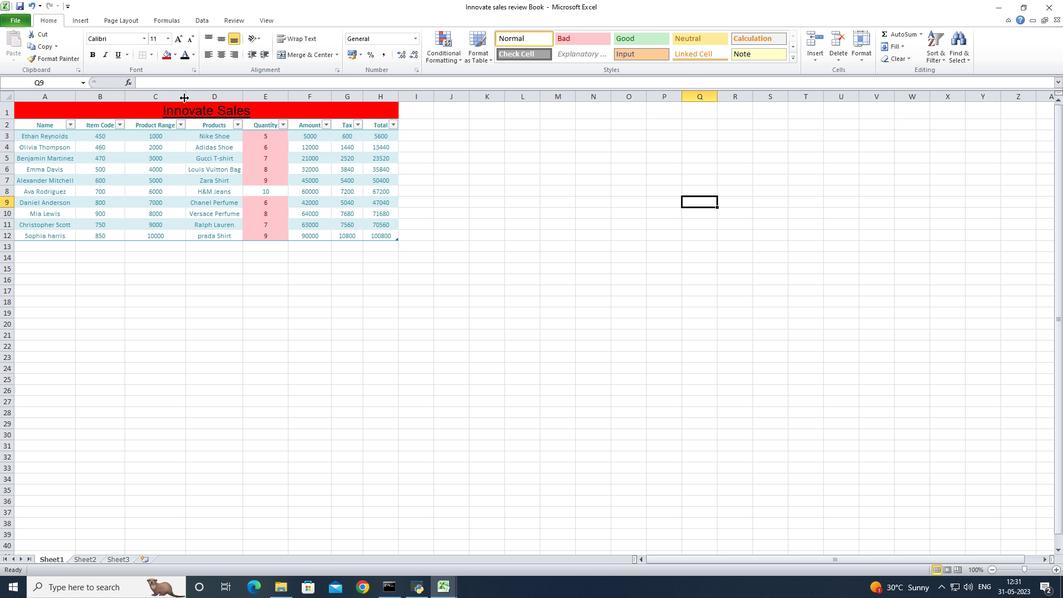 
Action: Mouse pressed left at (185, 98)
Screenshot: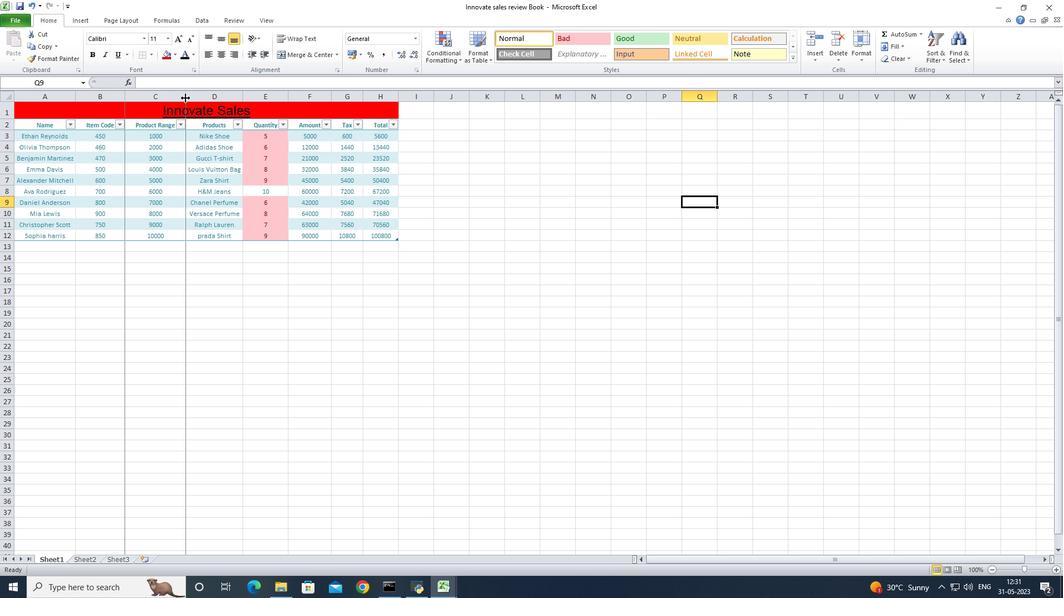 
Action: Mouse moved to (243, 96)
Screenshot: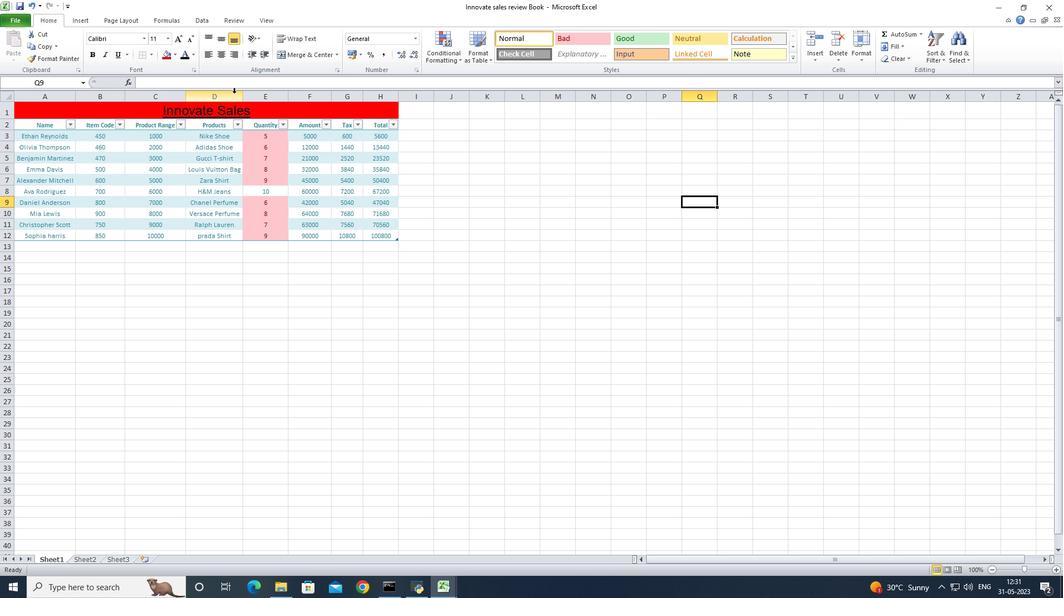 
Action: Mouse pressed left at (243, 96)
Screenshot: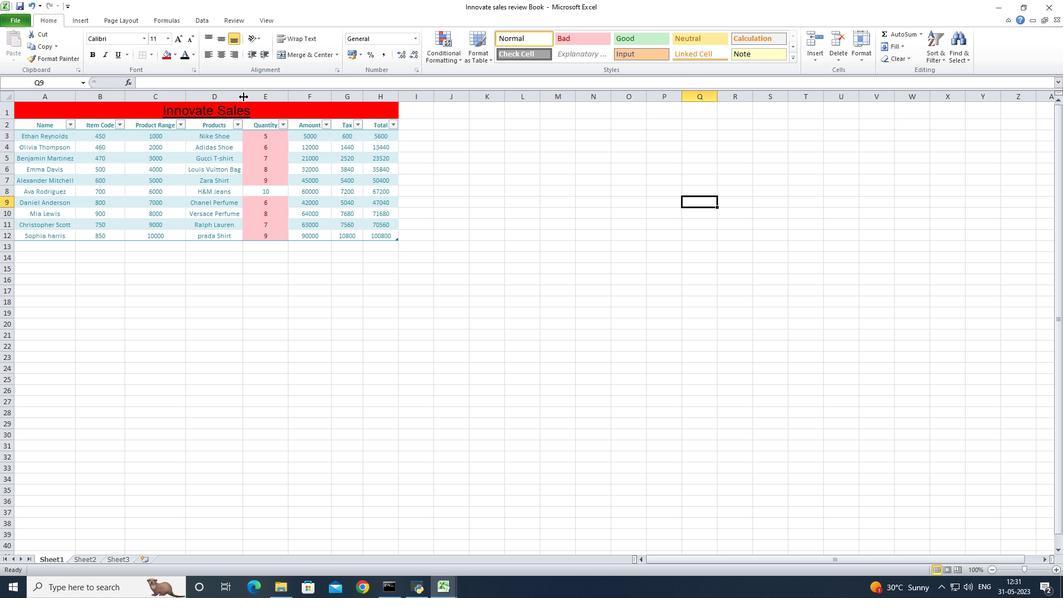 
Action: Mouse pressed left at (243, 96)
Screenshot: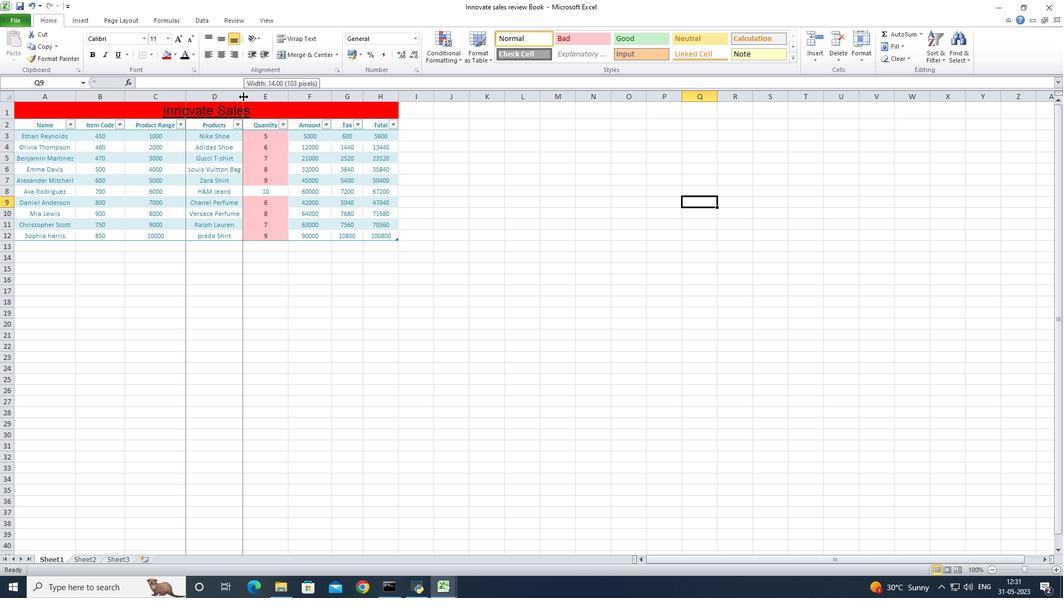 
Action: Mouse moved to (288, 100)
Screenshot: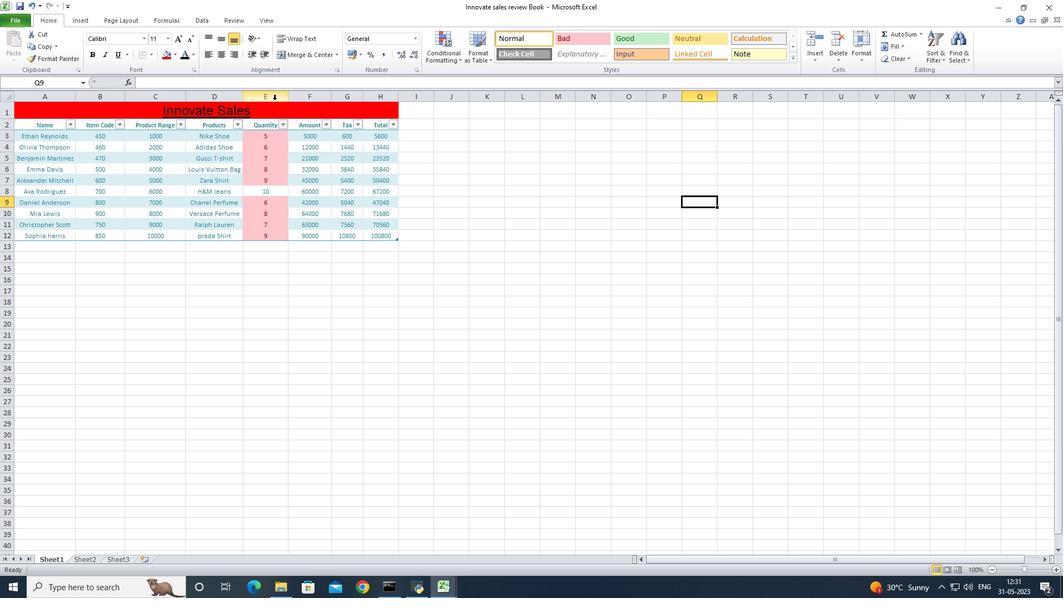 
Action: Mouse pressed left at (288, 100)
Screenshot: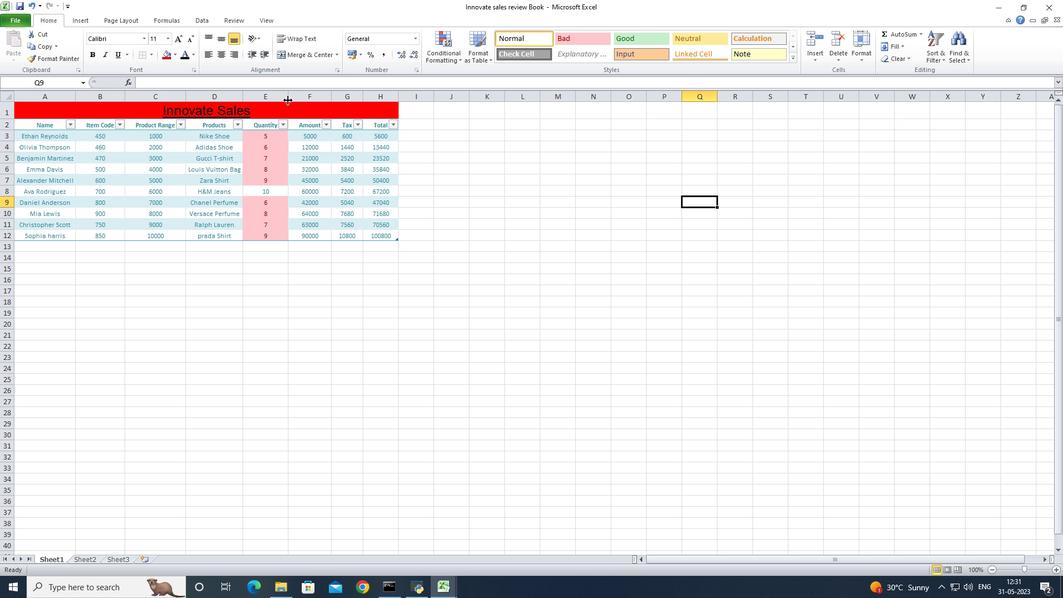 
Action: Mouse pressed left at (288, 100)
Screenshot: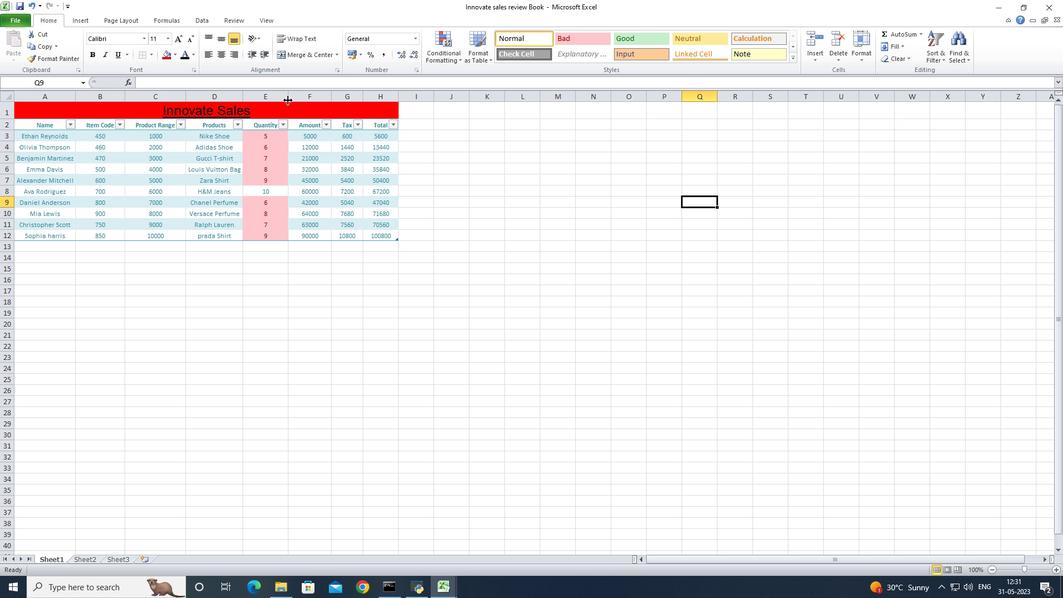 
Action: Mouse moved to (327, 95)
Screenshot: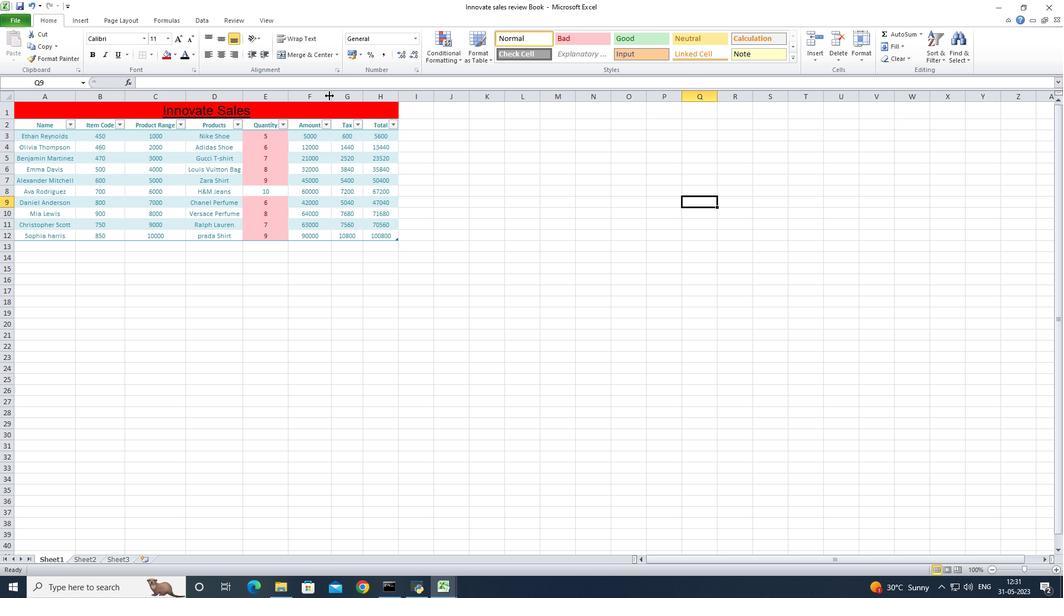
Action: Mouse pressed left at (327, 95)
Screenshot: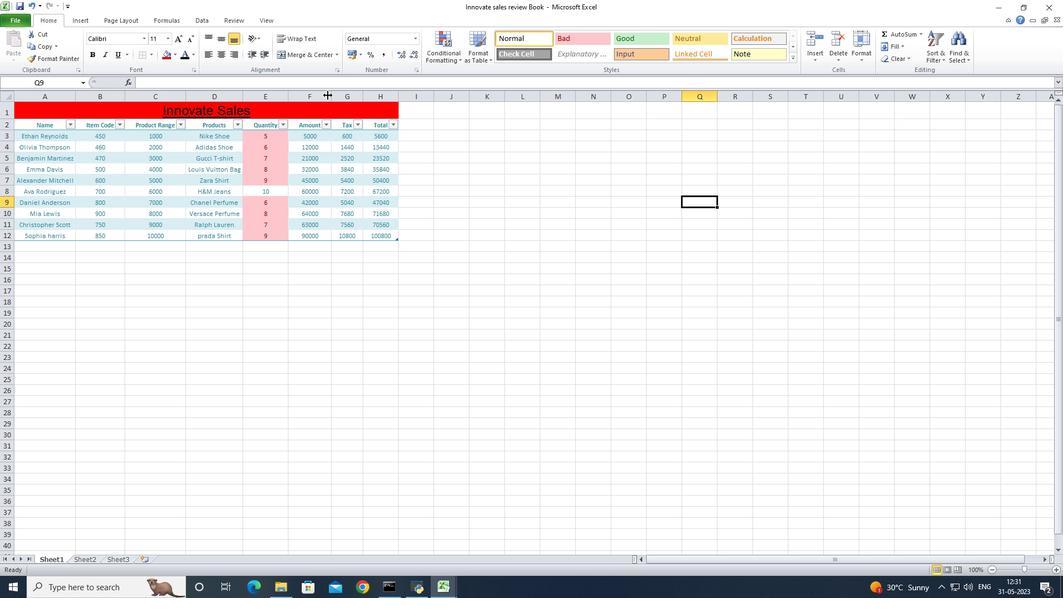 
Action: Mouse pressed left at (327, 95)
Screenshot: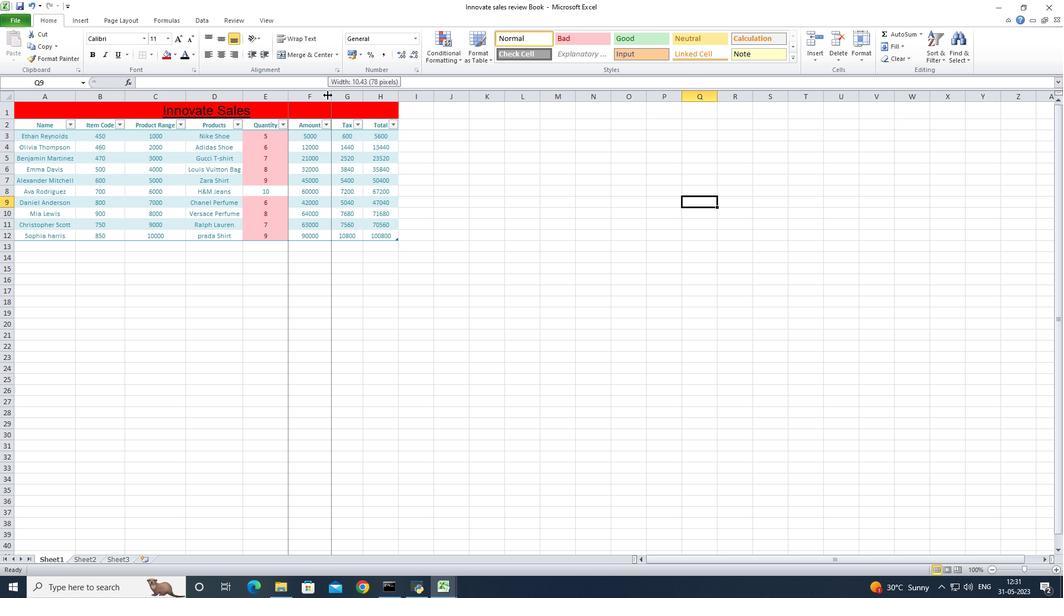 
Action: Mouse moved to (363, 98)
Screenshot: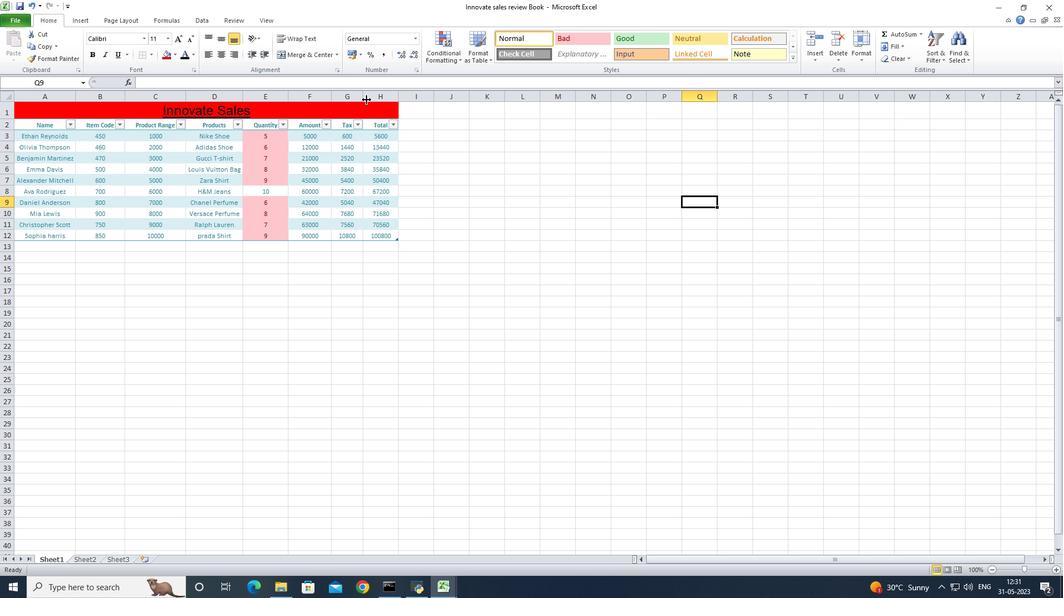 
Action: Mouse pressed left at (363, 98)
Screenshot: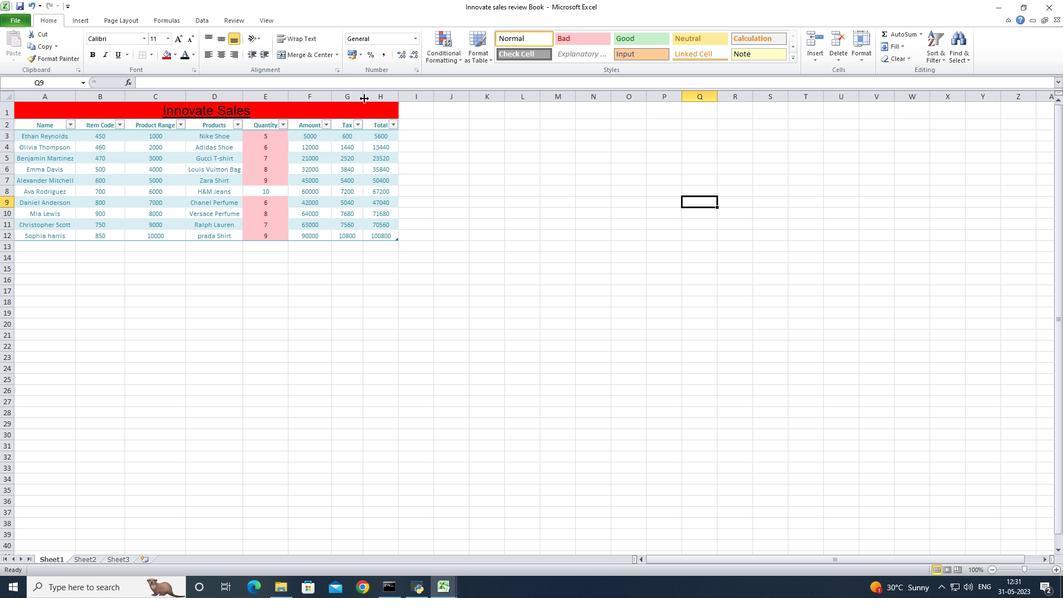 
Action: Mouse pressed left at (363, 98)
Screenshot: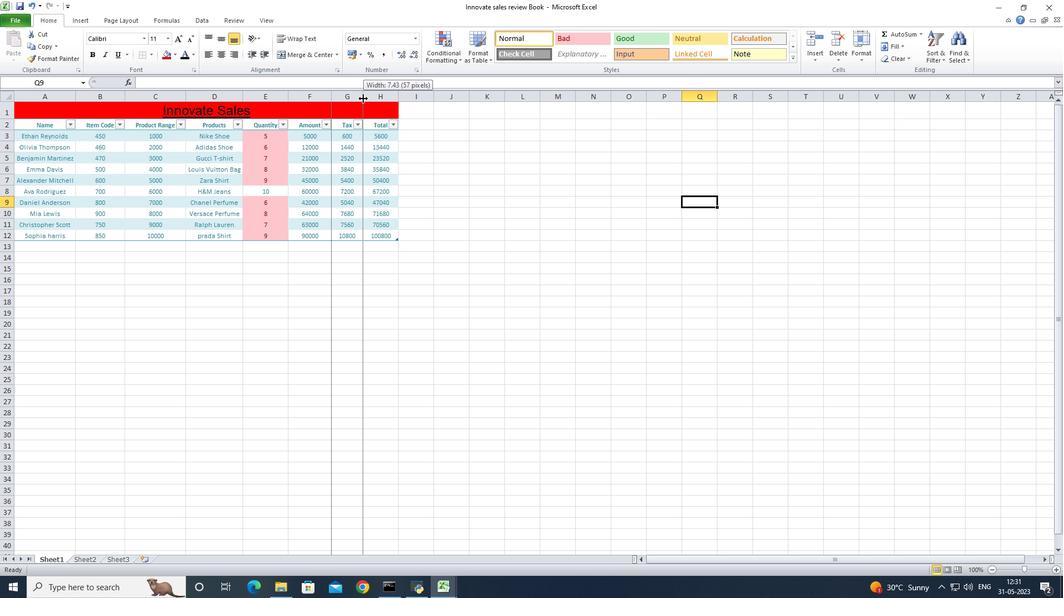 
Action: Mouse moved to (399, 98)
Screenshot: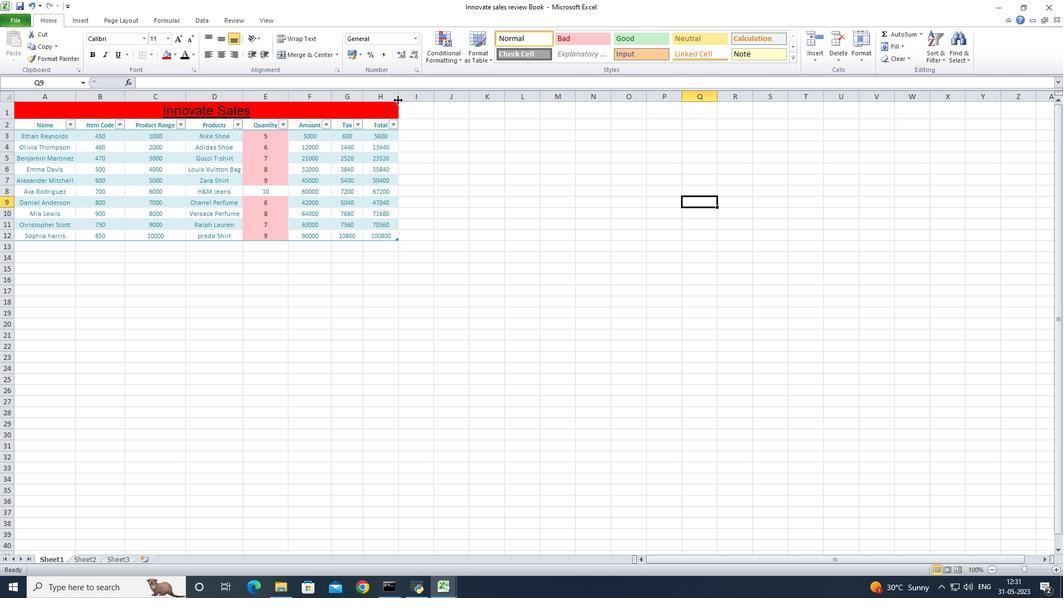 
Action: Mouse pressed left at (399, 98)
Screenshot: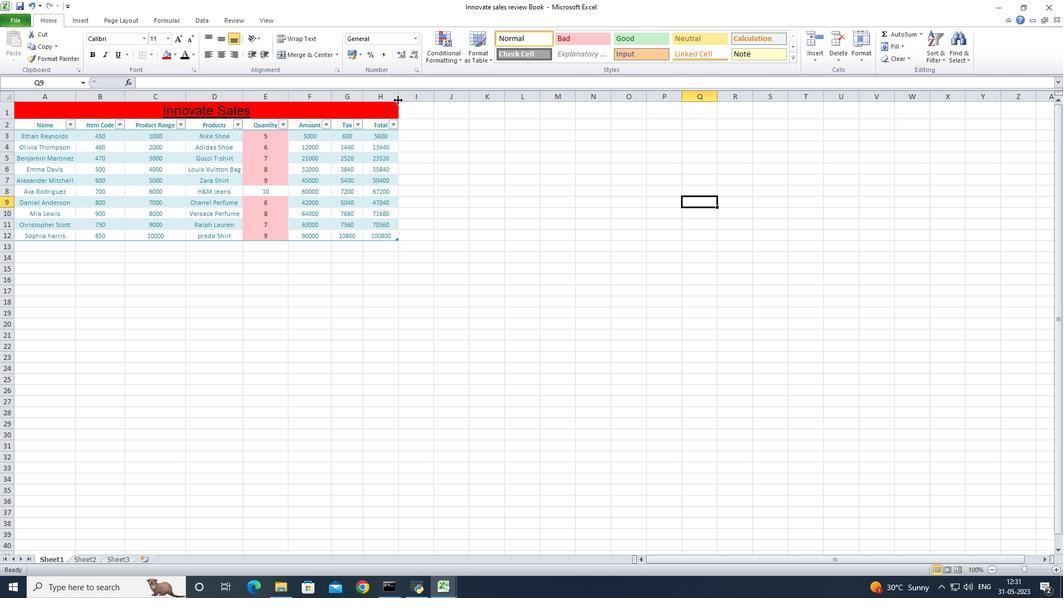 
Action: Mouse pressed left at (399, 98)
Screenshot: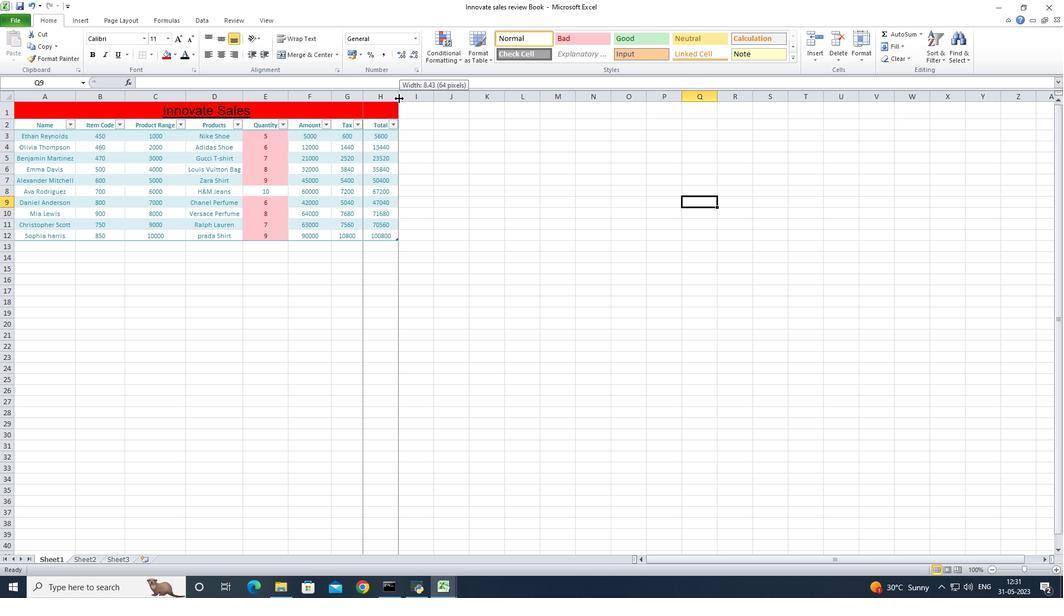 
Action: Mouse moved to (346, 262)
Screenshot: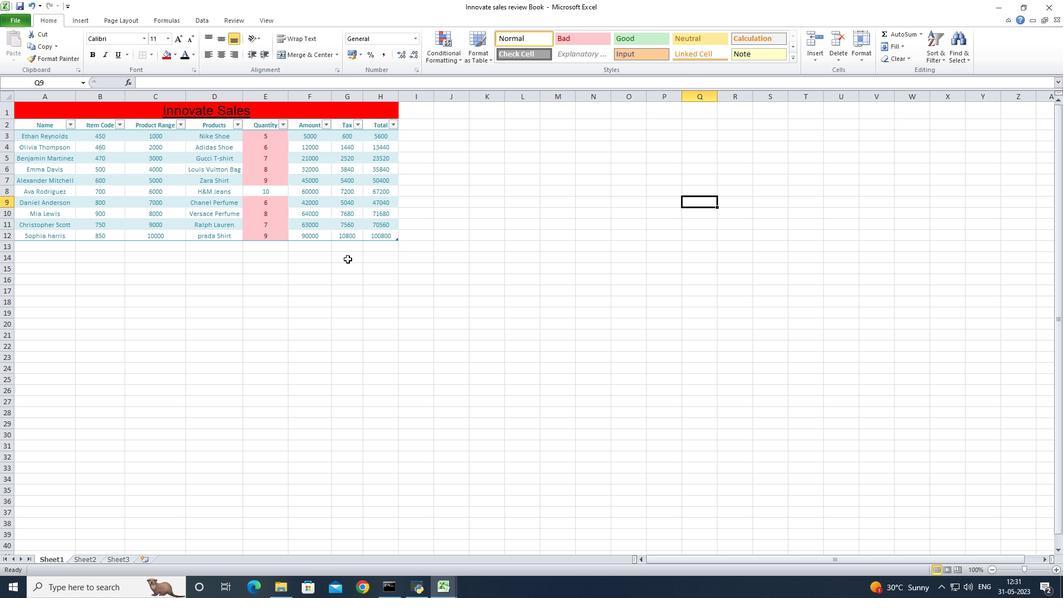 
Action: Mouse pressed left at (346, 262)
Screenshot: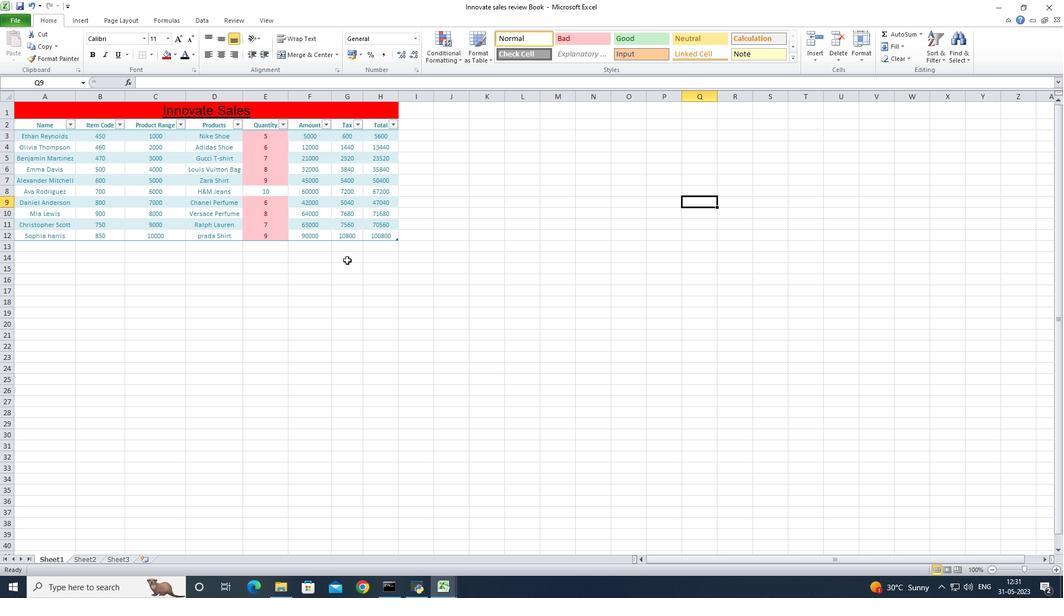 
Action: Mouse moved to (197, 274)
Screenshot: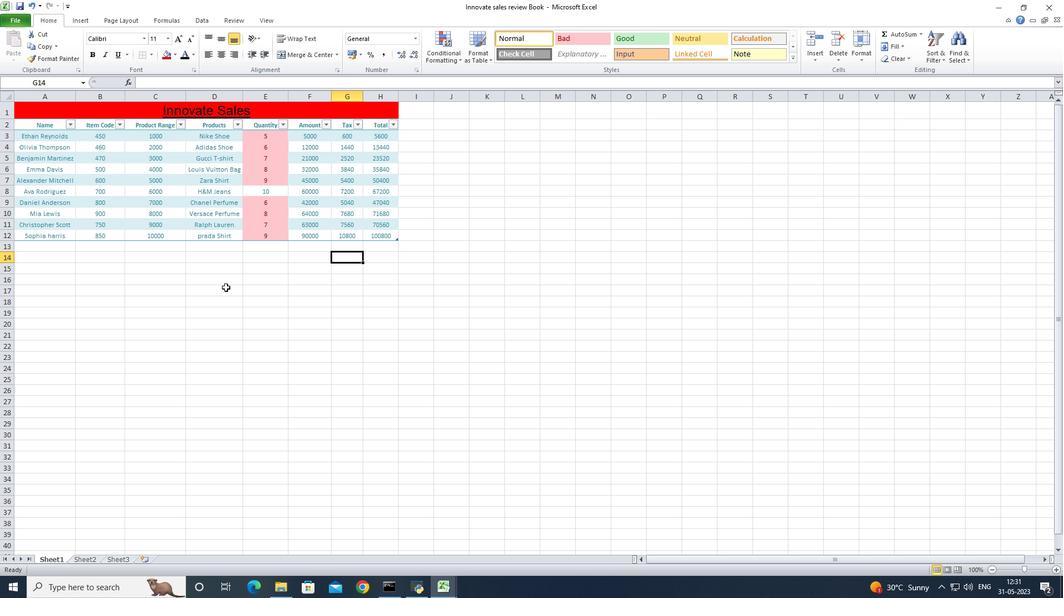 
Action: Mouse pressed left at (197, 274)
Screenshot: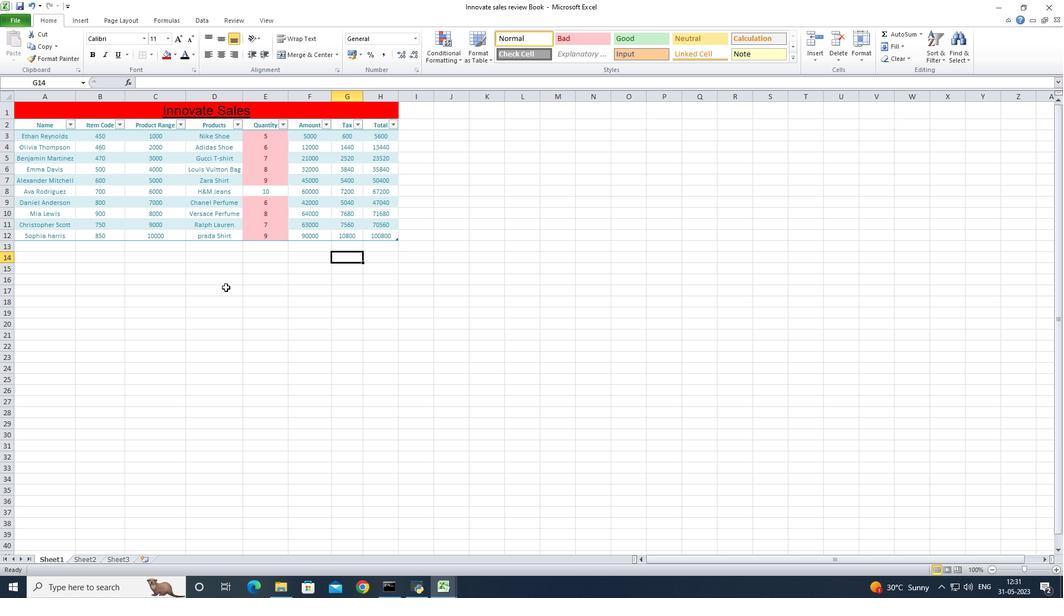 
Action: Mouse moved to (143, 278)
Screenshot: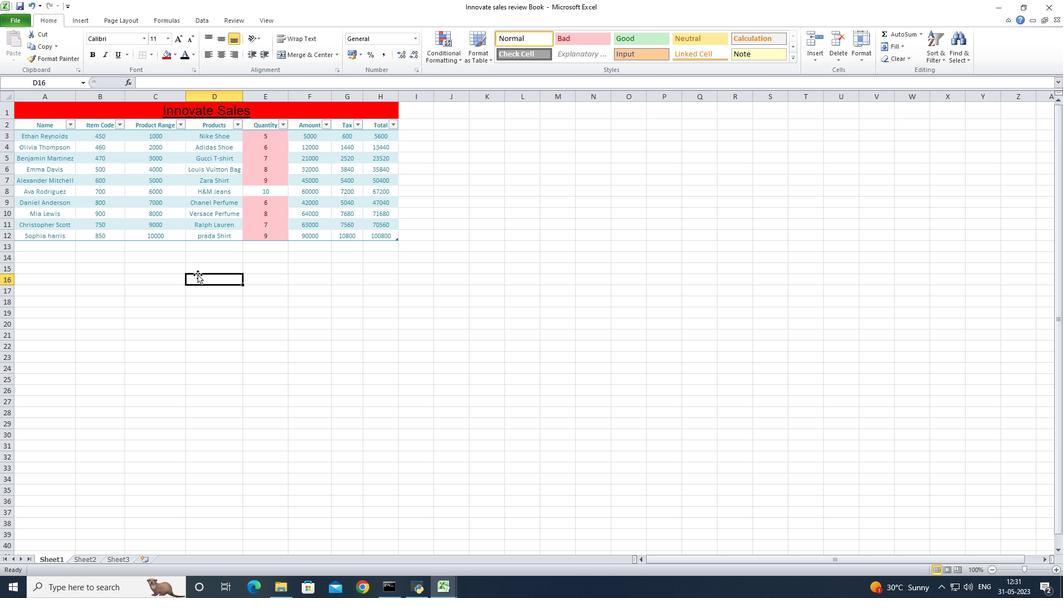 
Action: Key pressed ctrl+S
Screenshot: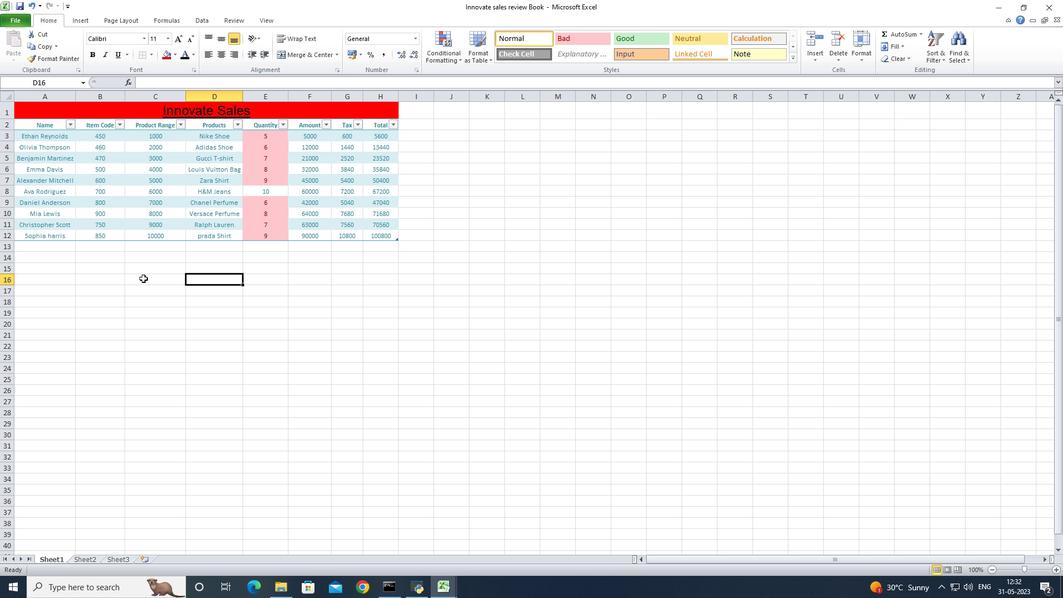
